 Task: Add a signature Marcus Martinez containing With heartfelt thanks and warm wishes, Marcus Martinez to email address softage.9@softage.net and add a folder Consulting contracts
Action: Mouse moved to (892, 64)
Screenshot: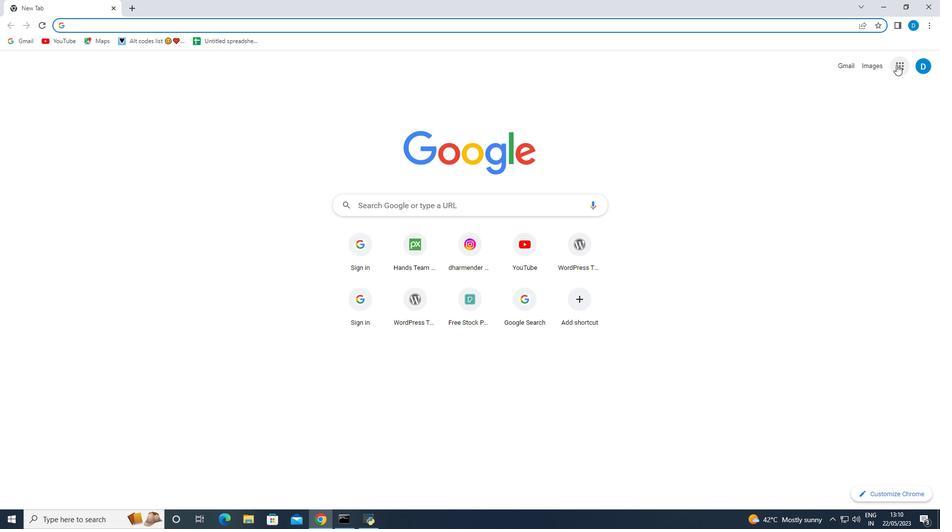 
Action: Mouse pressed left at (892, 64)
Screenshot: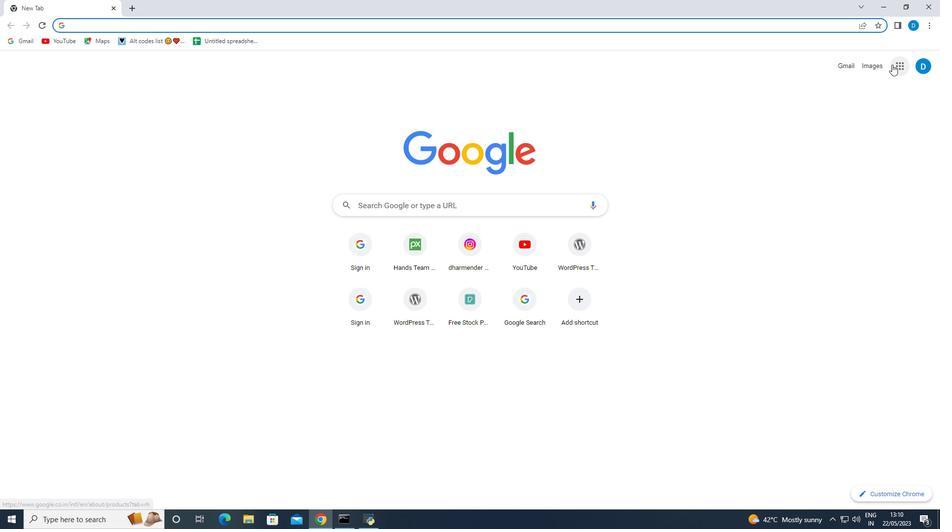 
Action: Mouse moved to (805, 203)
Screenshot: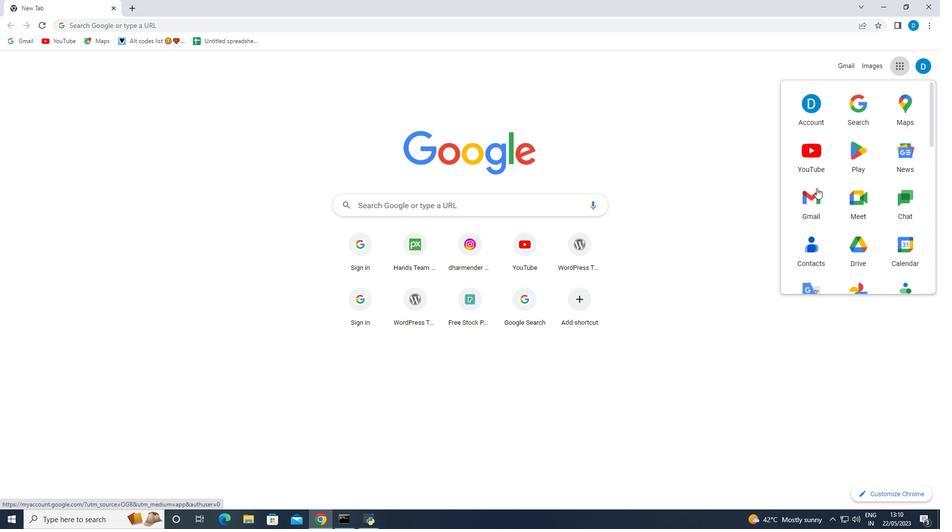 
Action: Mouse pressed left at (805, 203)
Screenshot: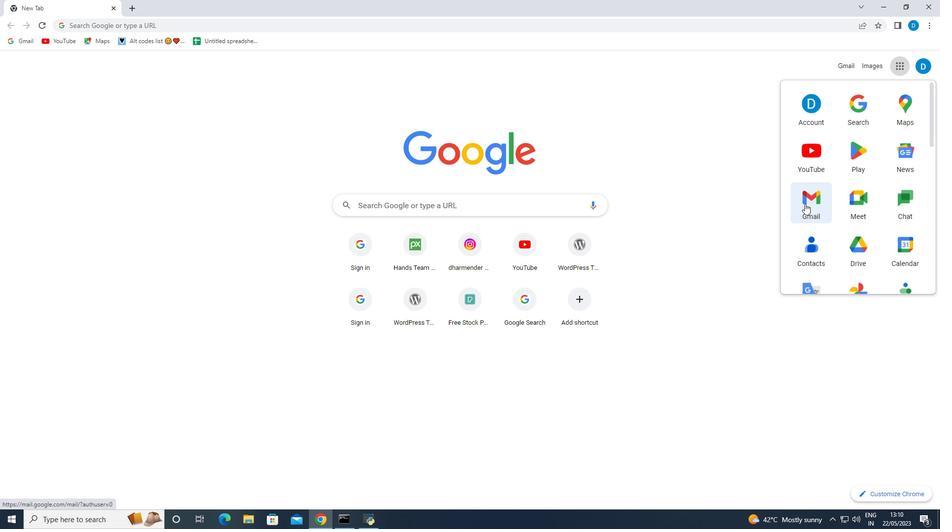 
Action: Mouse moved to (877, 68)
Screenshot: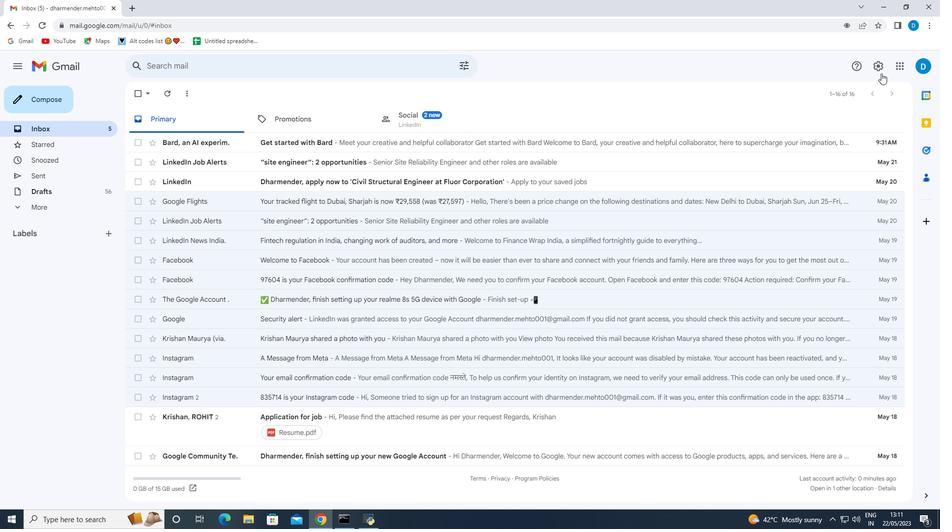 
Action: Mouse pressed left at (877, 68)
Screenshot: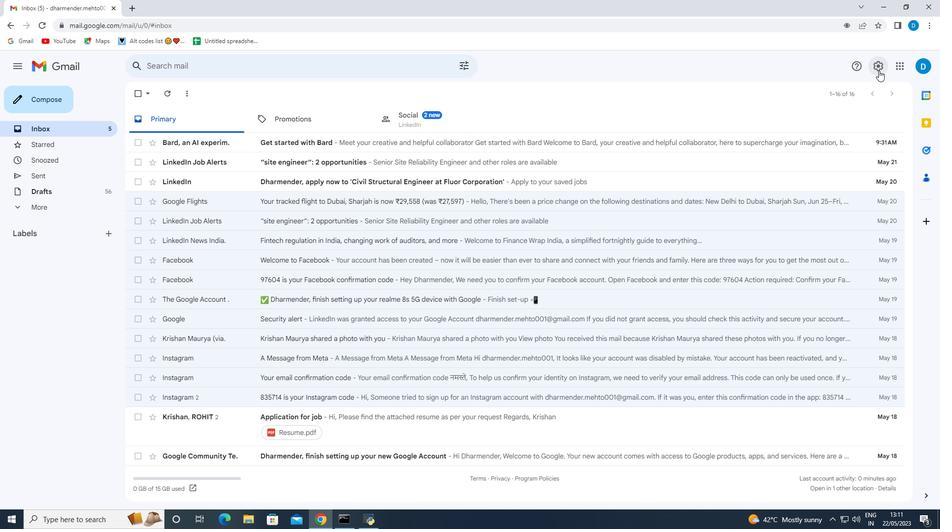 
Action: Mouse moved to (839, 119)
Screenshot: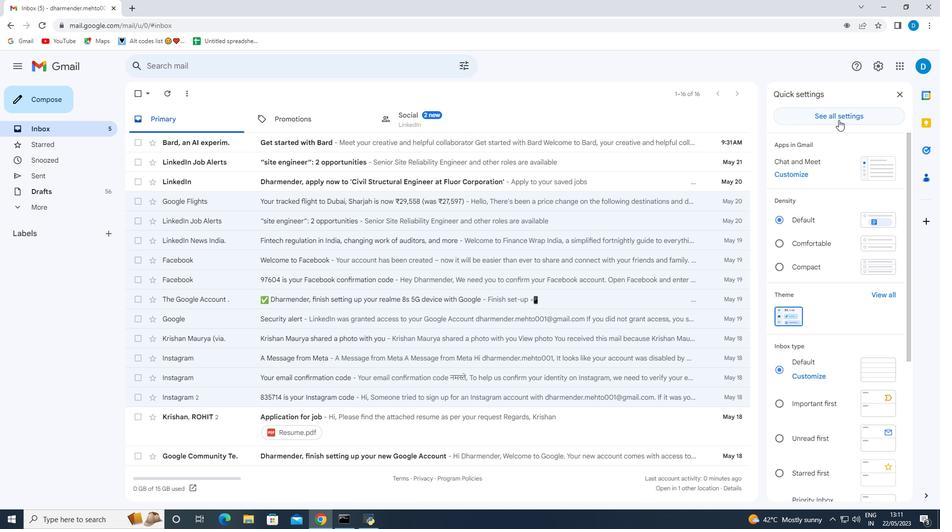 
Action: Mouse pressed left at (839, 119)
Screenshot: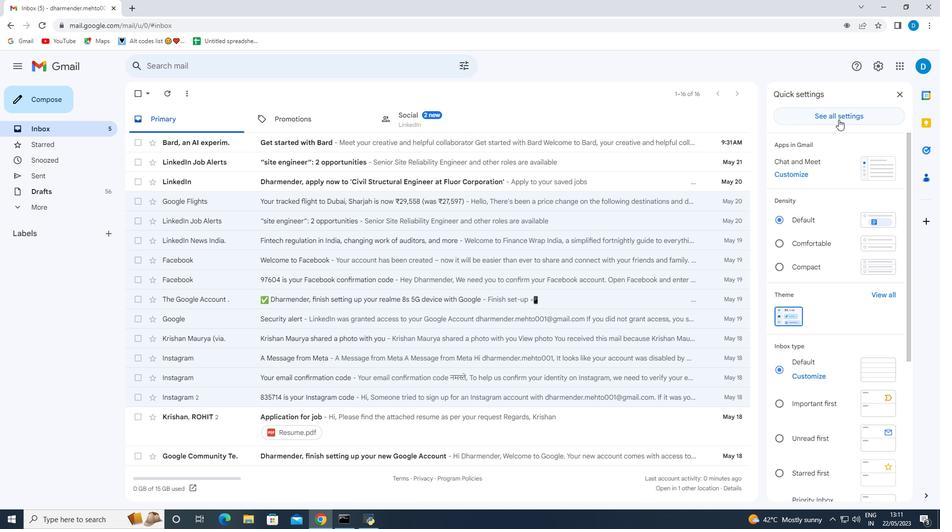 
Action: Mouse moved to (384, 273)
Screenshot: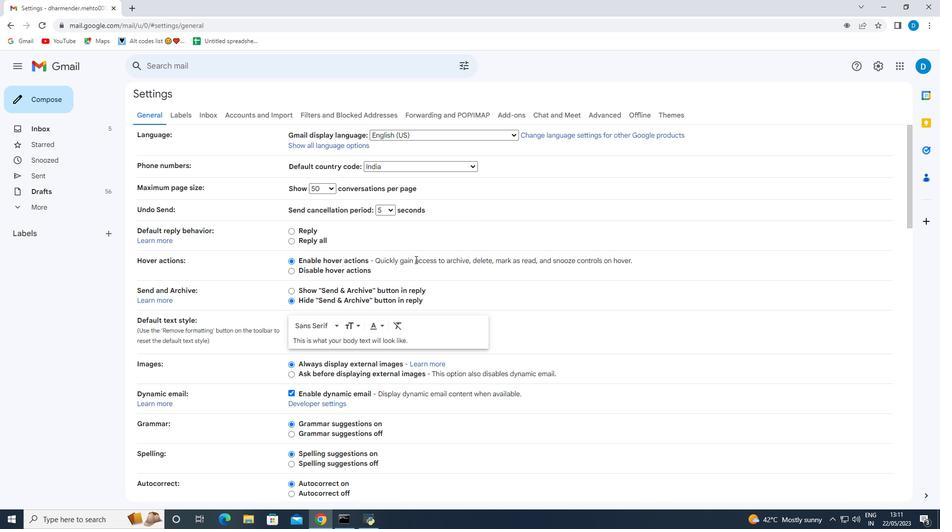 
Action: Mouse scrolled (384, 273) with delta (0, 0)
Screenshot: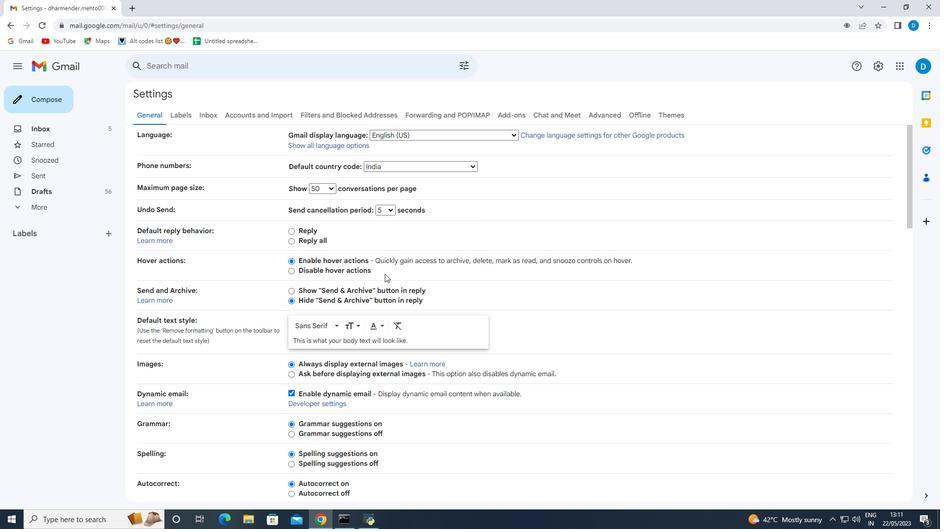 
Action: Mouse scrolled (384, 273) with delta (0, 0)
Screenshot: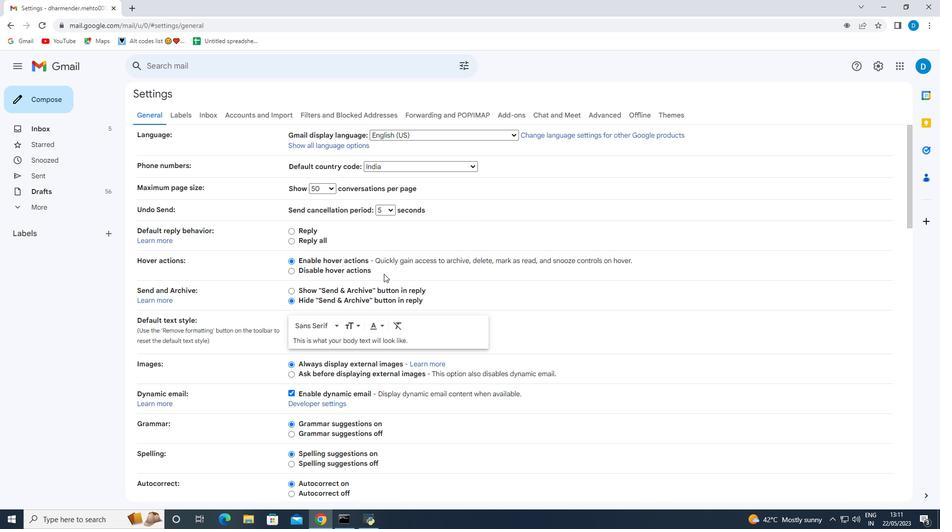 
Action: Mouse scrolled (384, 273) with delta (0, 0)
Screenshot: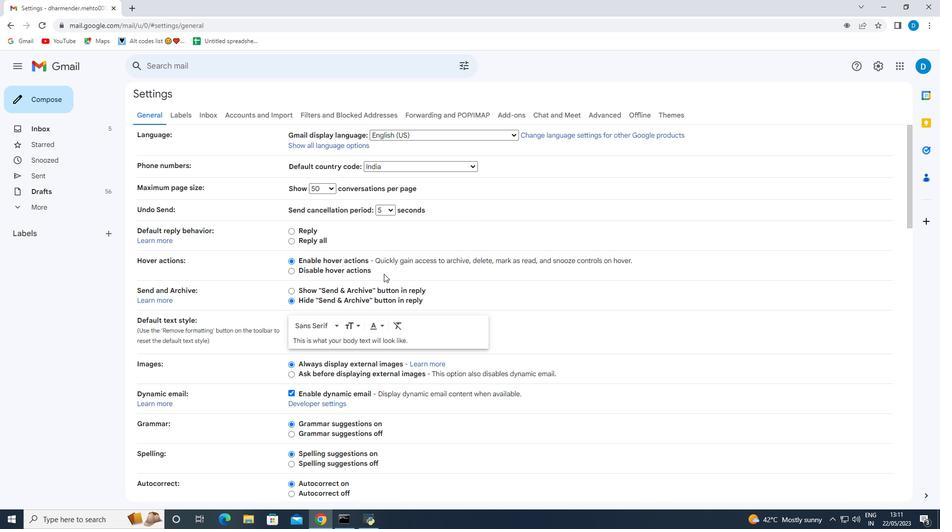 
Action: Mouse scrolled (384, 273) with delta (0, 0)
Screenshot: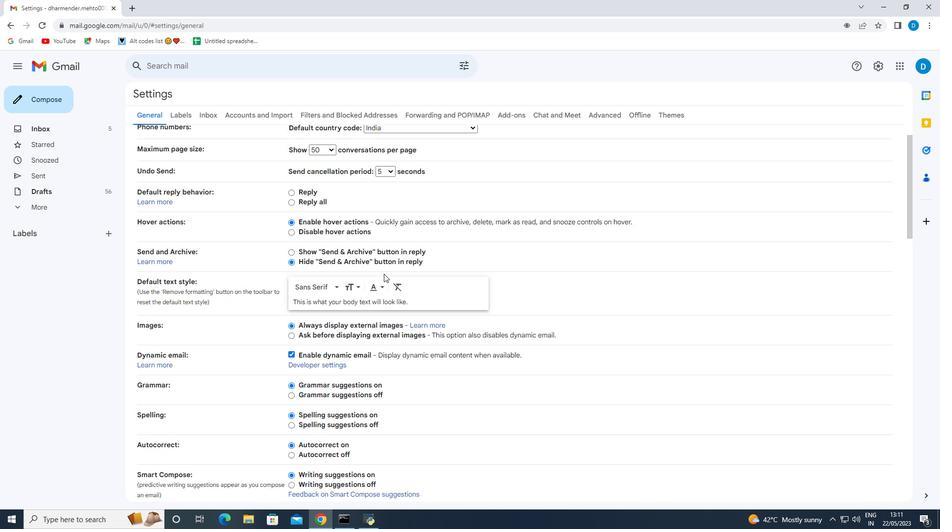 
Action: Mouse scrolled (384, 273) with delta (0, 0)
Screenshot: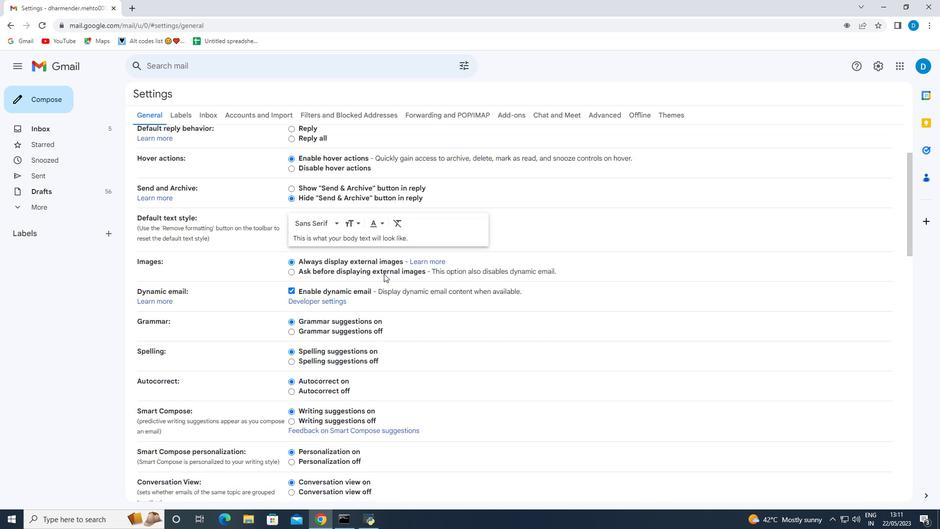 
Action: Mouse scrolled (384, 273) with delta (0, 0)
Screenshot: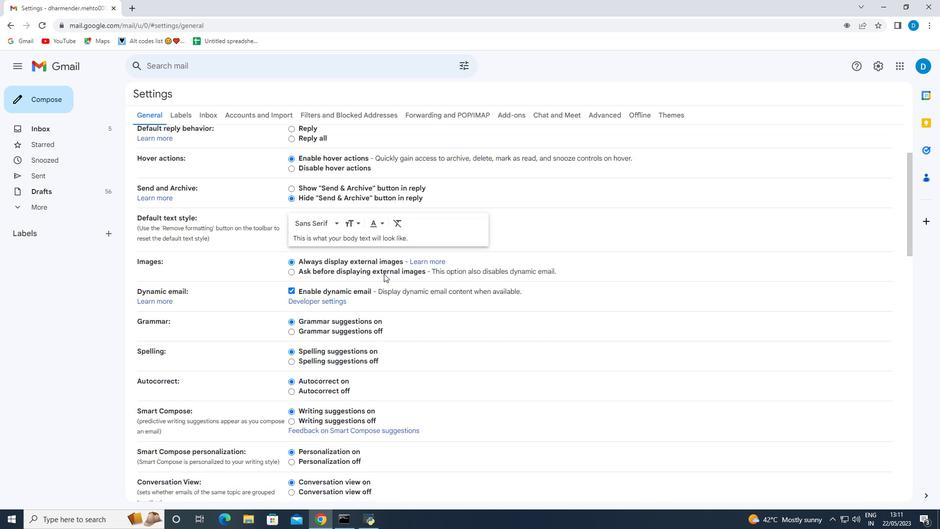 
Action: Mouse scrolled (384, 273) with delta (0, 0)
Screenshot: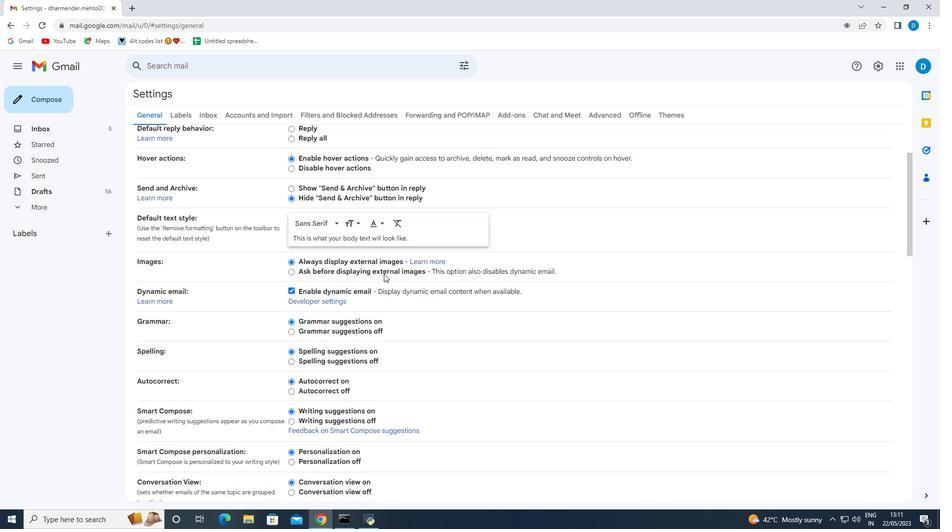 
Action: Mouse scrolled (384, 273) with delta (0, 0)
Screenshot: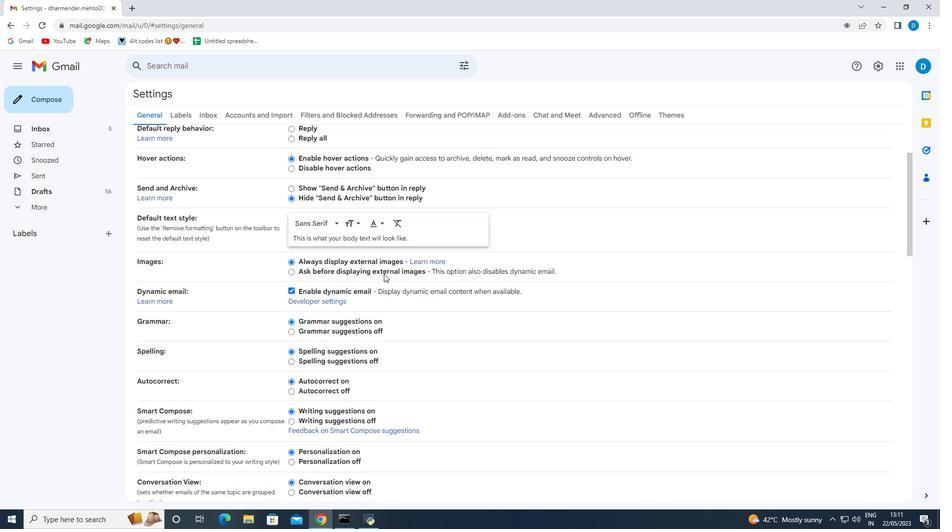 
Action: Mouse scrolled (384, 273) with delta (0, 0)
Screenshot: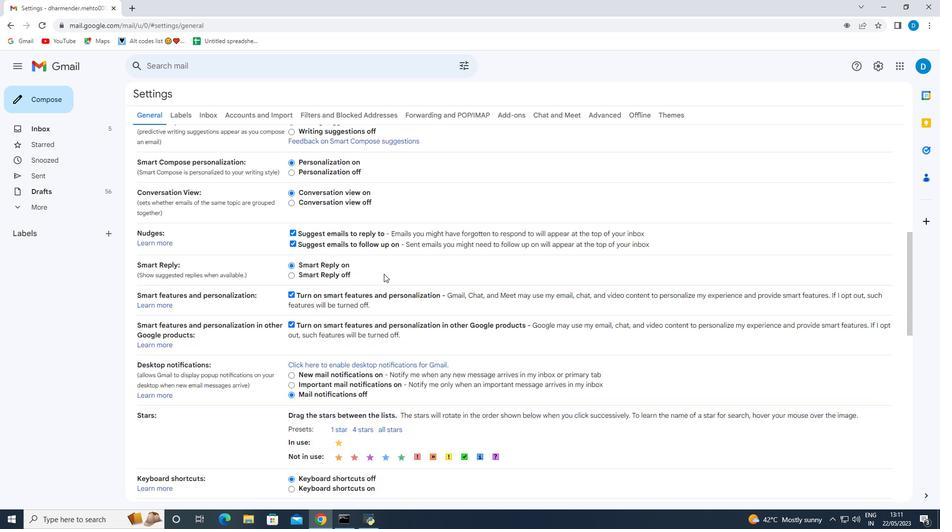 
Action: Mouse scrolled (384, 273) with delta (0, 0)
Screenshot: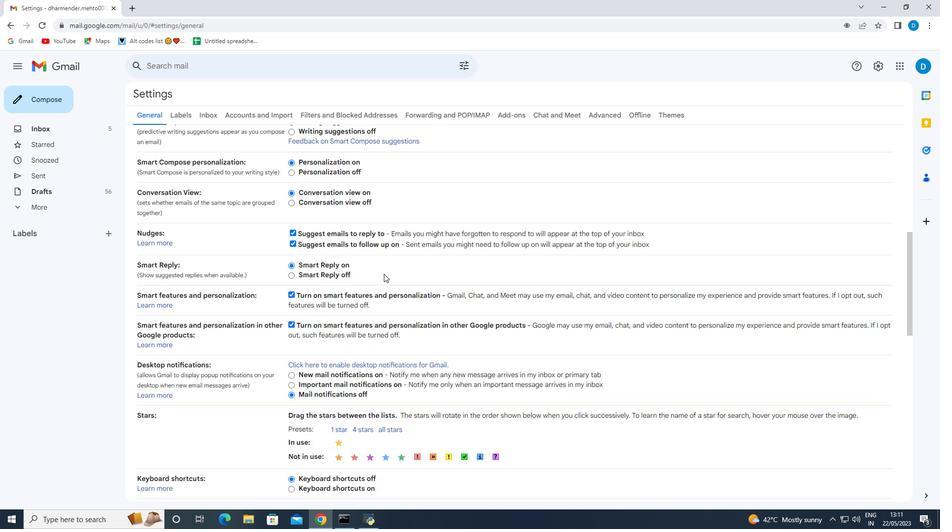 
Action: Mouse scrolled (384, 273) with delta (0, 0)
Screenshot: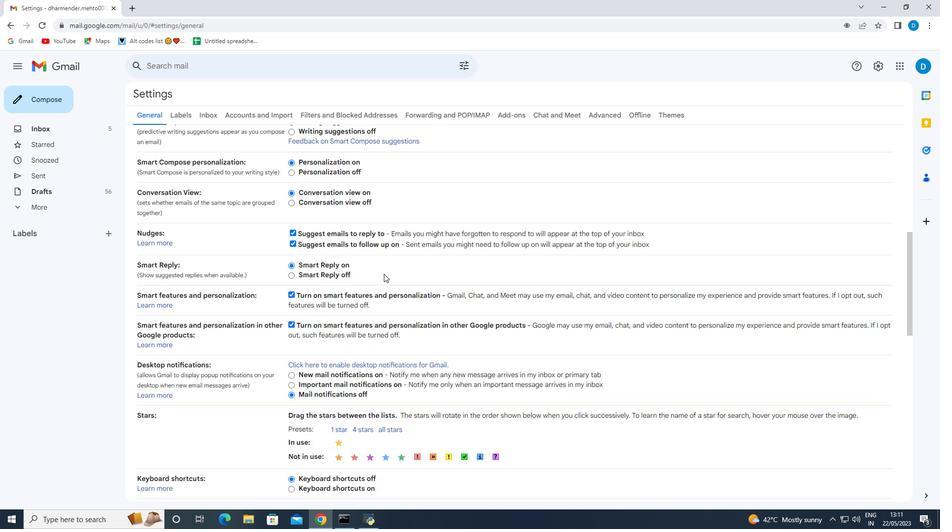 
Action: Mouse scrolled (384, 273) with delta (0, 0)
Screenshot: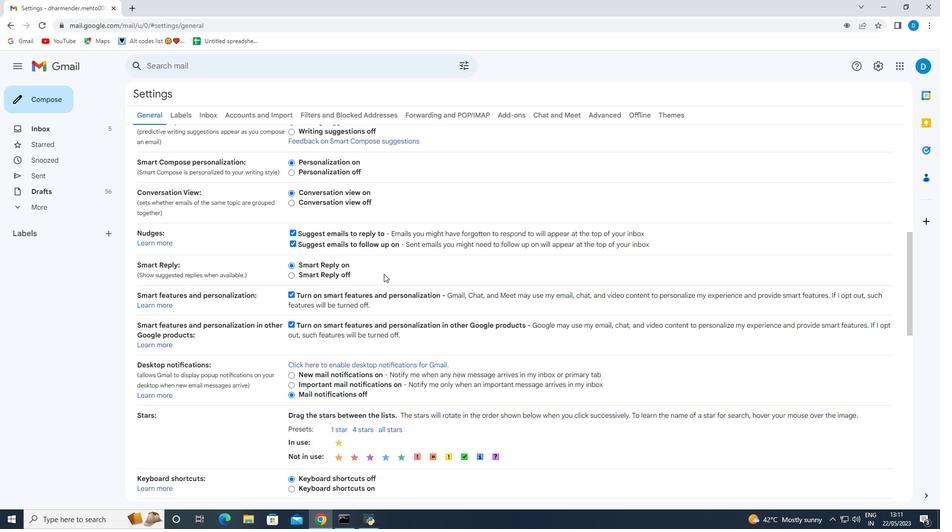 
Action: Mouse moved to (380, 306)
Screenshot: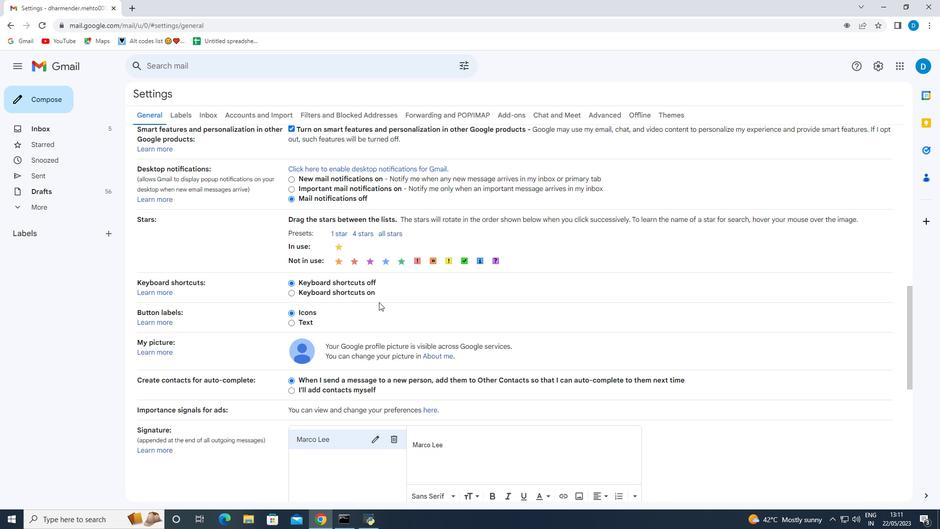 
Action: Mouse scrolled (380, 305) with delta (0, 0)
Screenshot: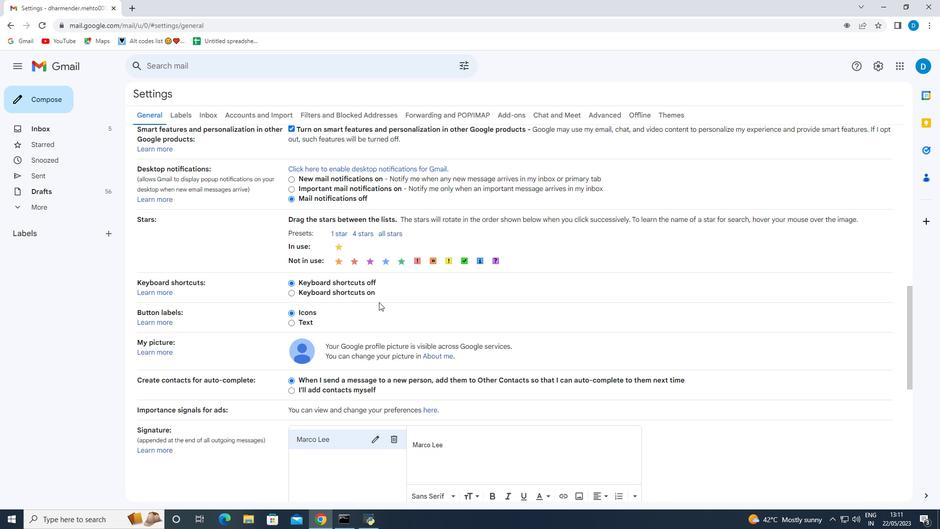 
Action: Mouse scrolled (380, 305) with delta (0, 0)
Screenshot: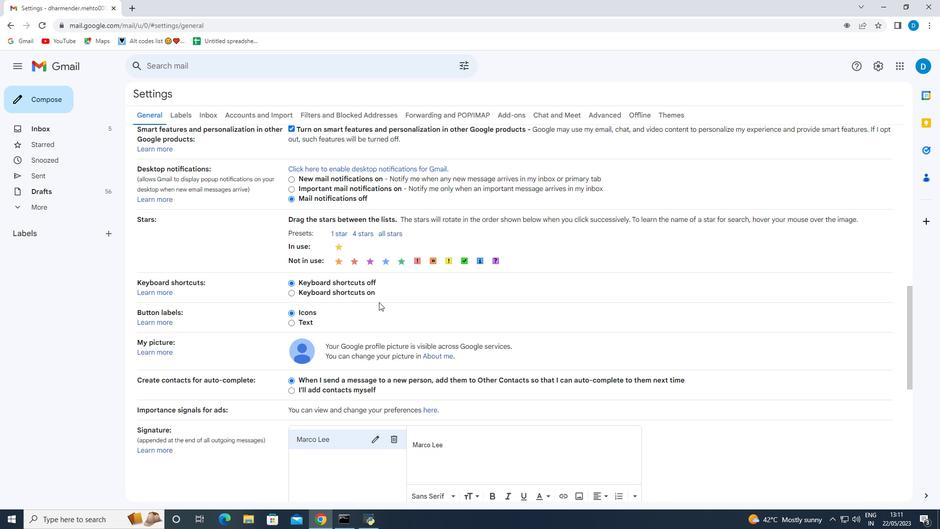 
Action: Mouse scrolled (380, 305) with delta (0, 0)
Screenshot: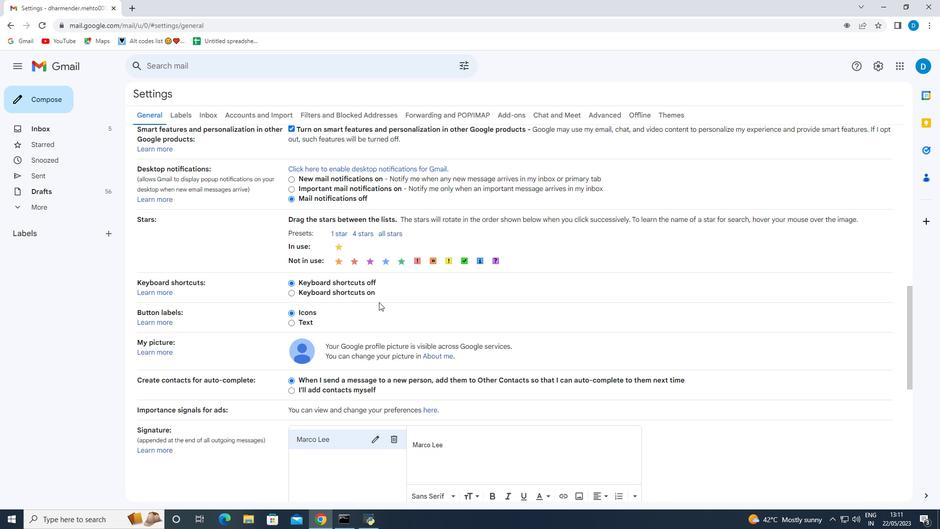 
Action: Mouse scrolled (380, 305) with delta (0, 0)
Screenshot: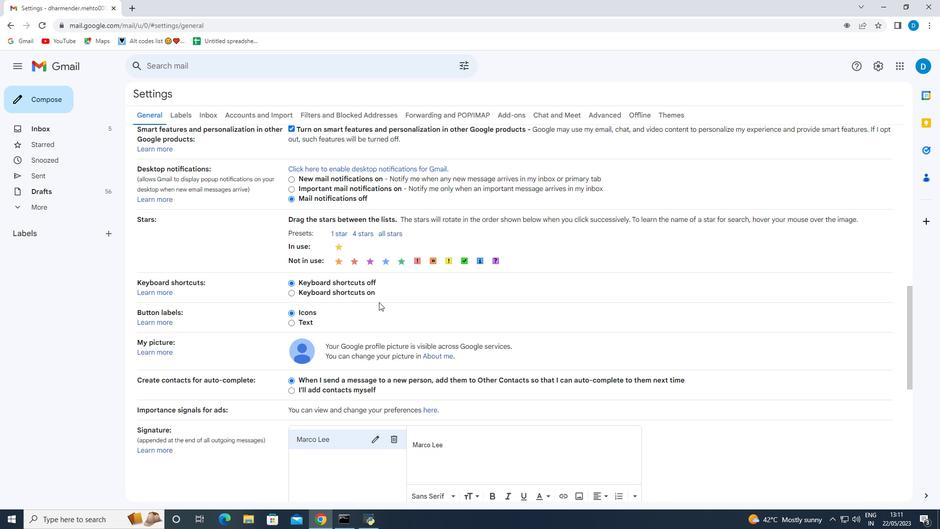 
Action: Mouse moved to (390, 241)
Screenshot: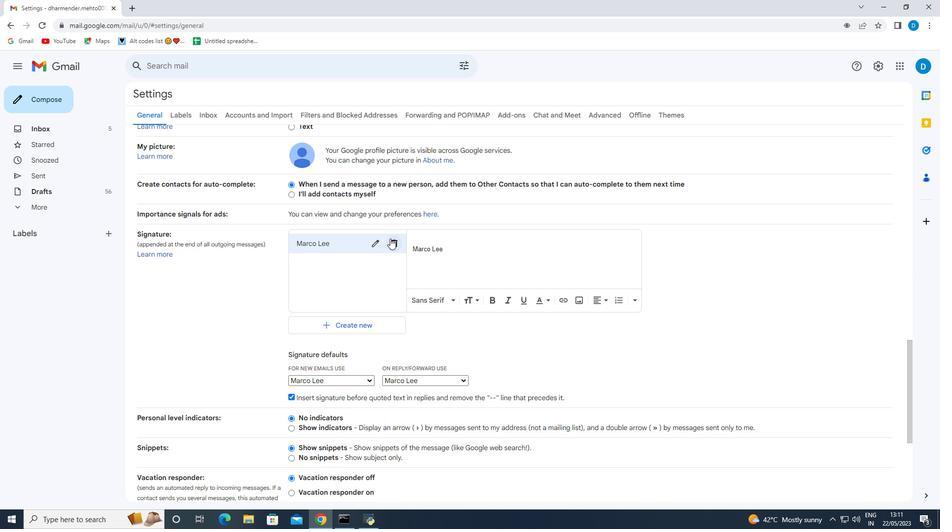 
Action: Mouse pressed left at (390, 241)
Screenshot: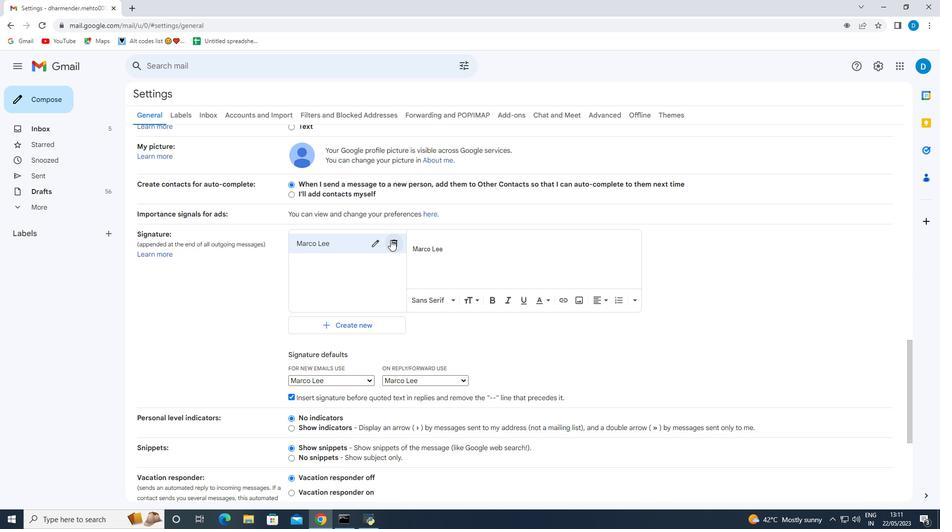 
Action: Mouse moved to (550, 300)
Screenshot: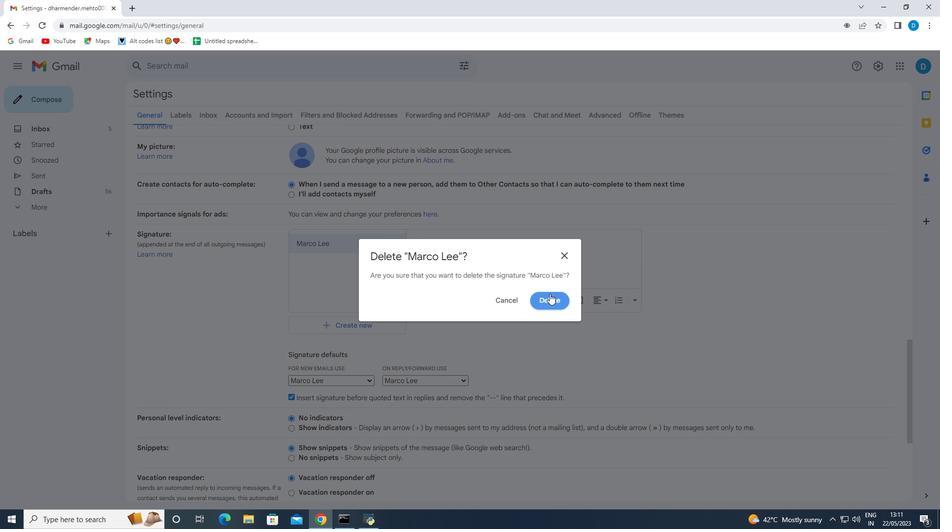 
Action: Mouse pressed left at (550, 300)
Screenshot: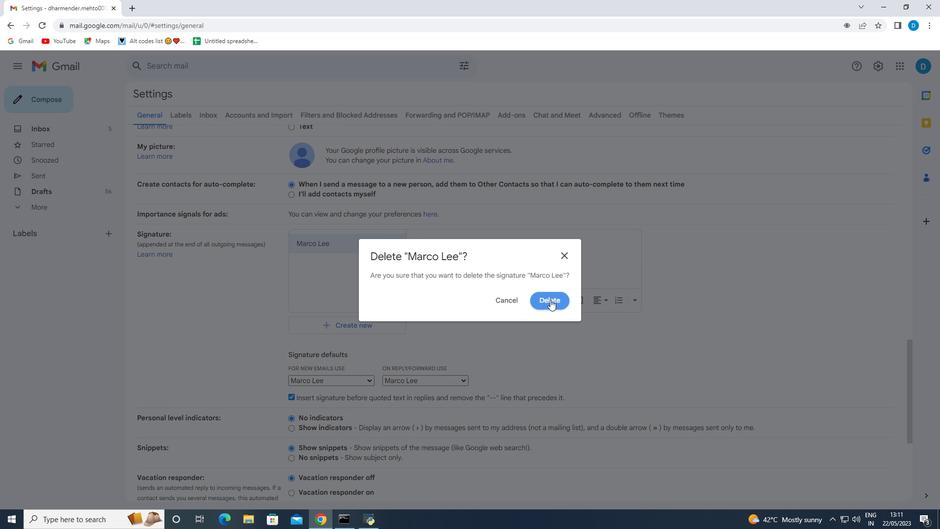 
Action: Mouse moved to (327, 247)
Screenshot: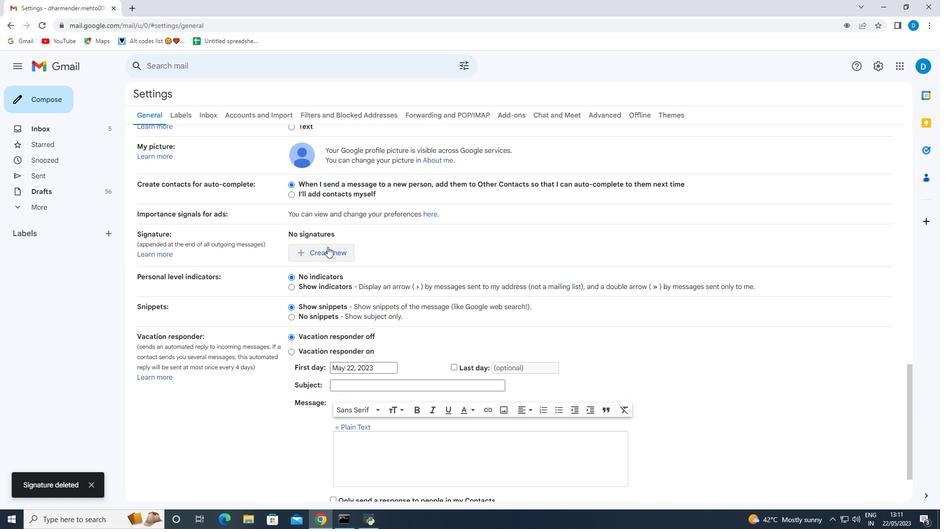 
Action: Mouse pressed left at (327, 247)
Screenshot: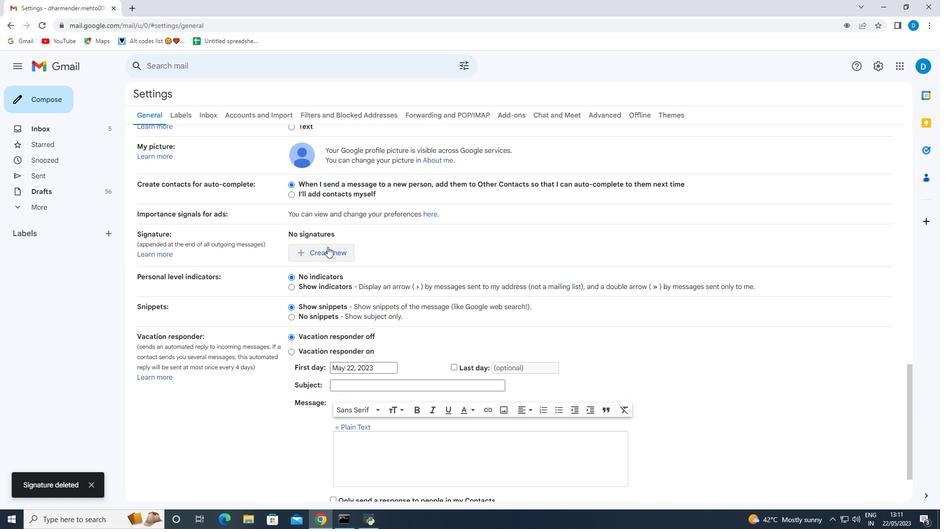 
Action: Mouse moved to (481, 277)
Screenshot: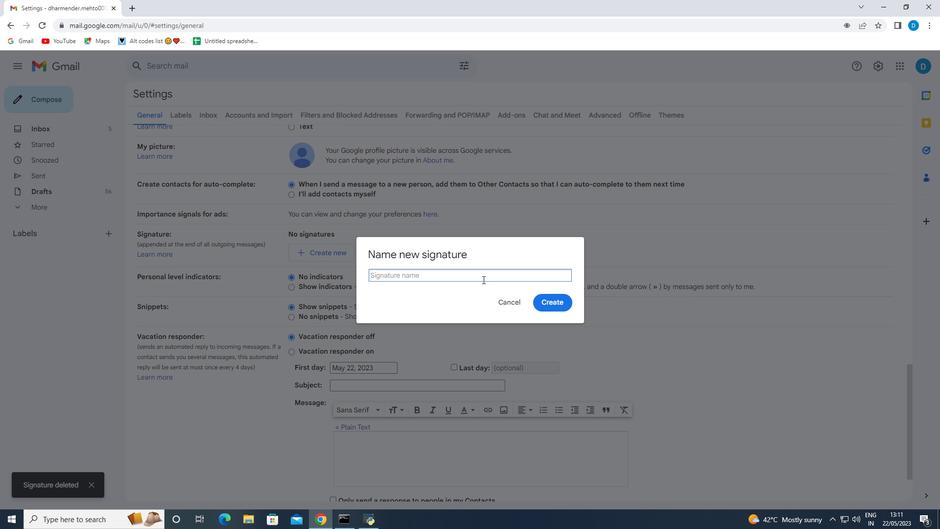 
Action: Mouse pressed left at (481, 277)
Screenshot: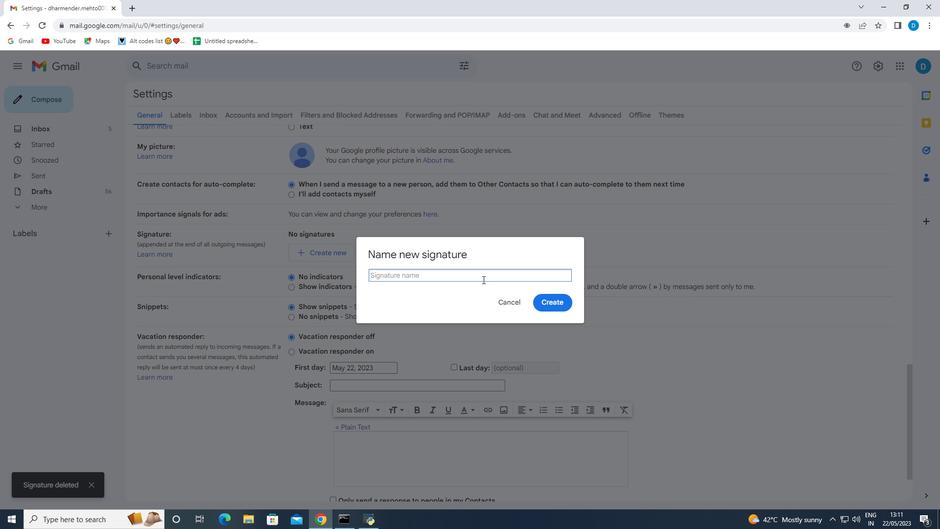 
Action: Key pressed <Key.shift>Marcus
Screenshot: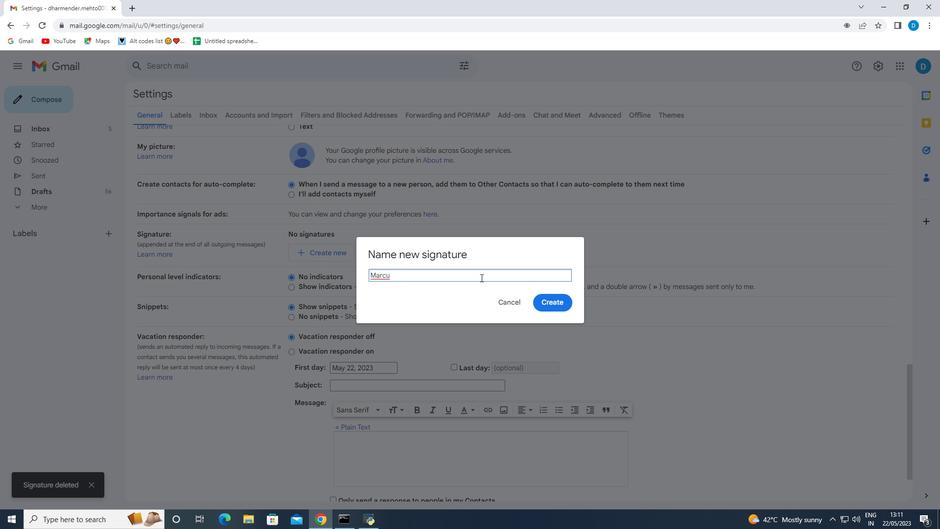 
Action: Mouse moved to (444, 265)
Screenshot: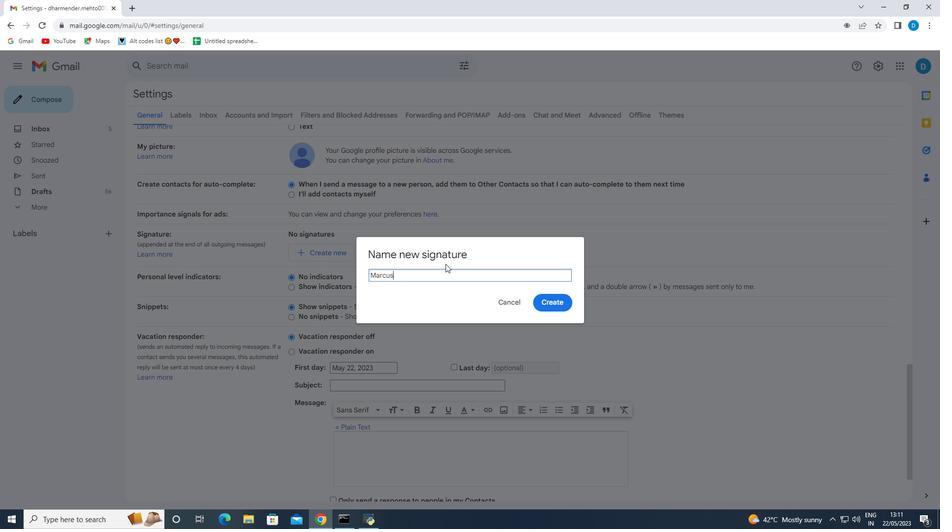 
Action: Key pressed <Key.space>
Screenshot: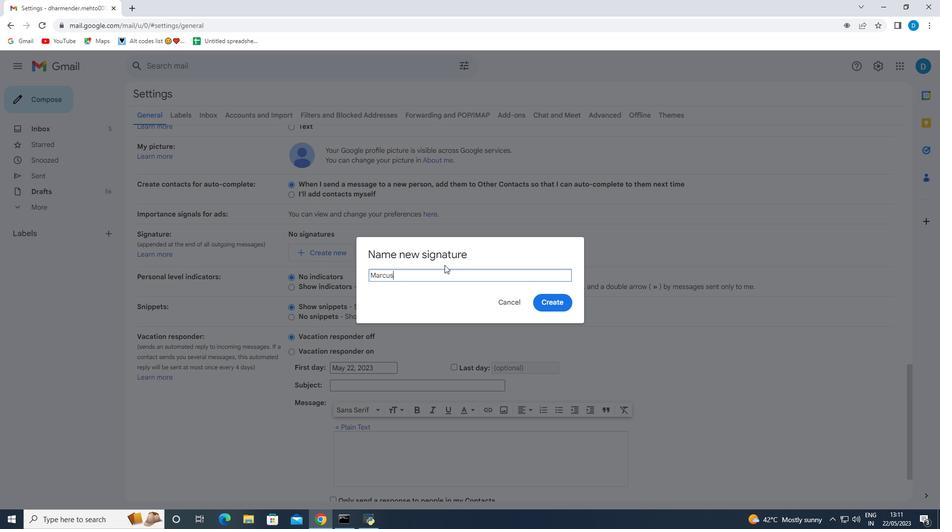 
Action: Mouse moved to (440, 269)
Screenshot: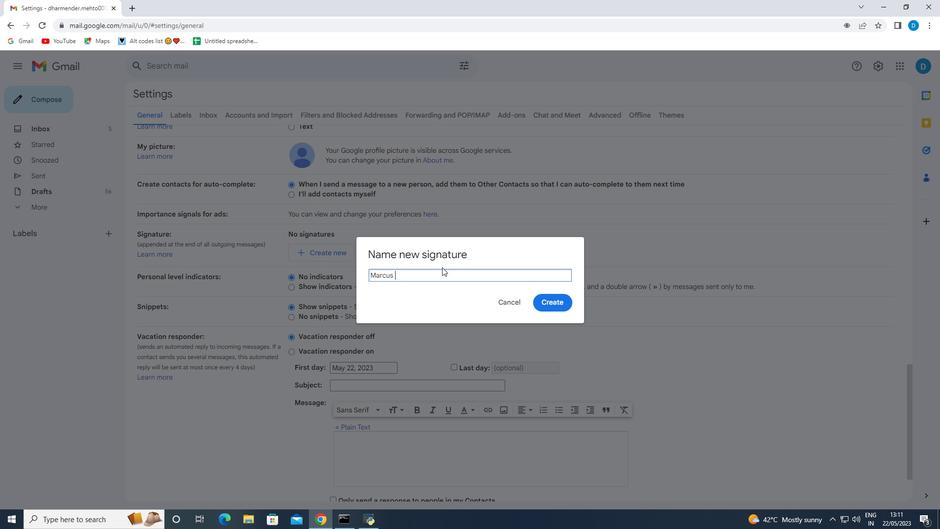 
Action: Key pressed <Key.shift>Martinez
Screenshot: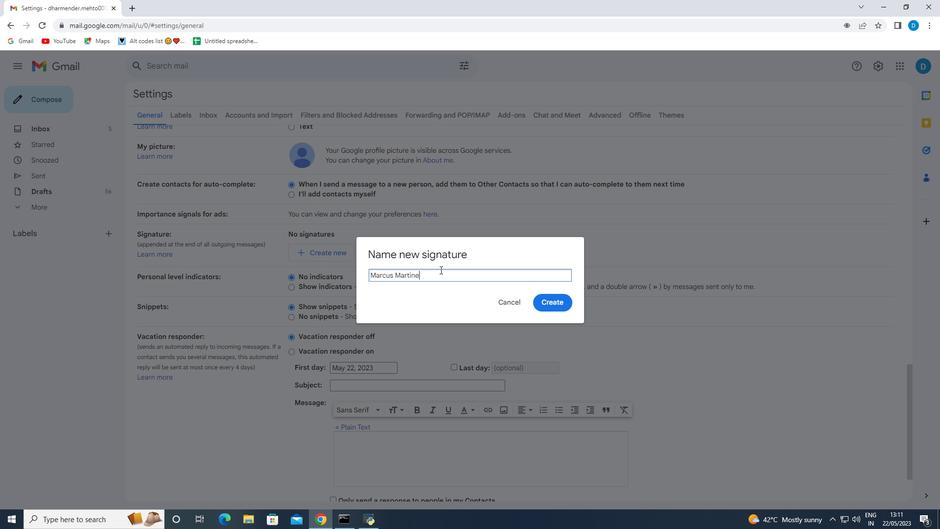 
Action: Mouse moved to (553, 305)
Screenshot: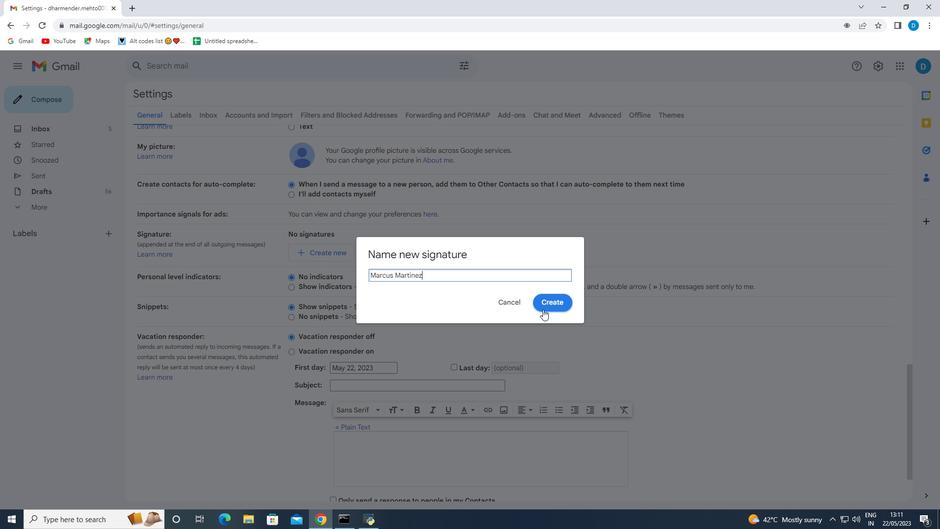 
Action: Mouse pressed left at (553, 305)
Screenshot: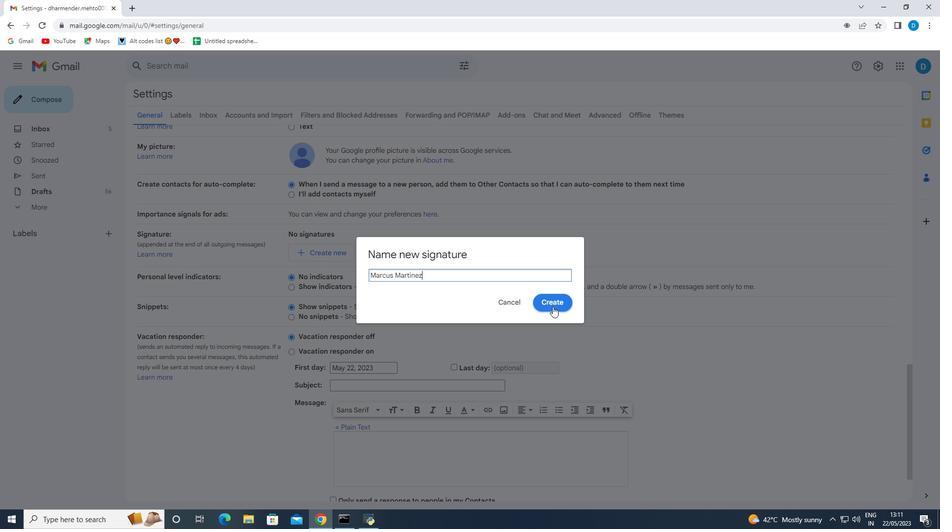 
Action: Mouse moved to (435, 258)
Screenshot: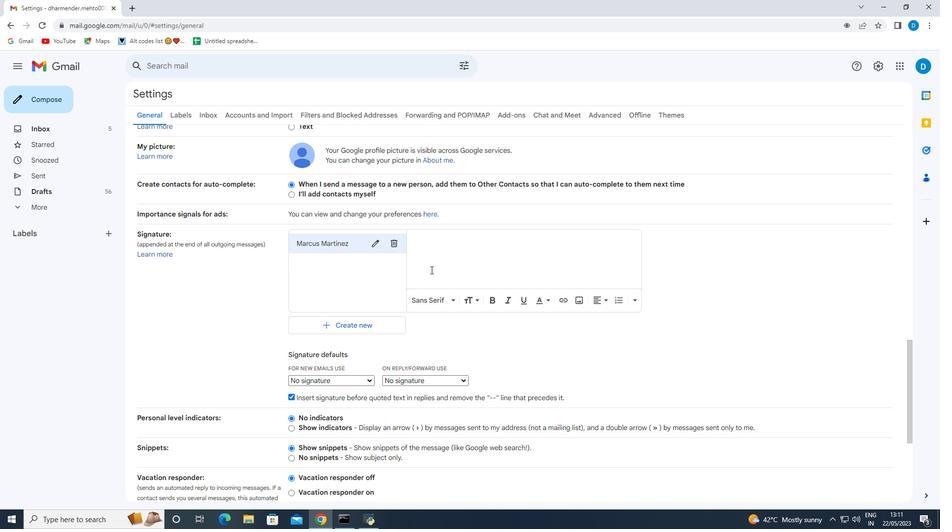 
Action: Mouse pressed left at (435, 258)
Screenshot: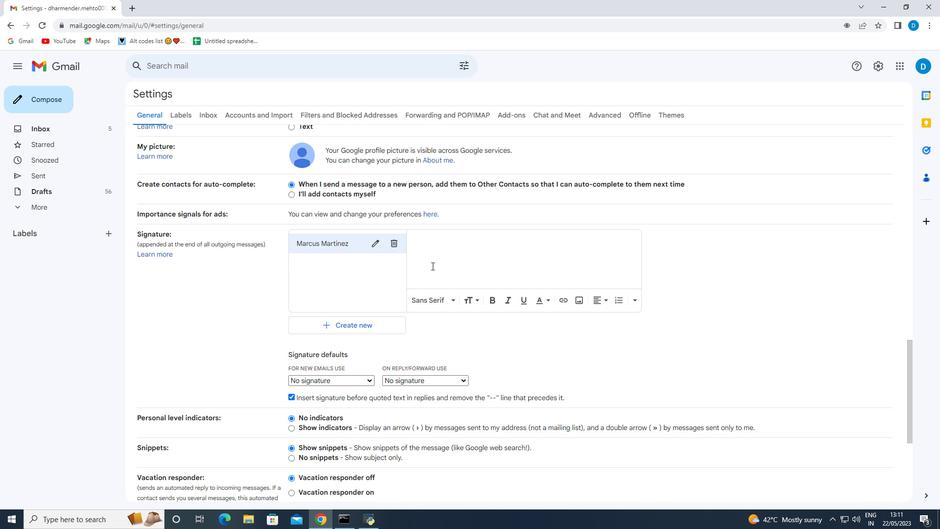 
Action: Key pressed <Key.enter><Key.shift><Key.shift><Key.shift><Key.shift><Key.shift><Key.shift><Key.shift><Key.shift><Key.shift><Key.shift><Key.shift><Key.shift><Key.shift><Key.shift>Marcus<Key.space><Key.shift>Martinez
Screenshot: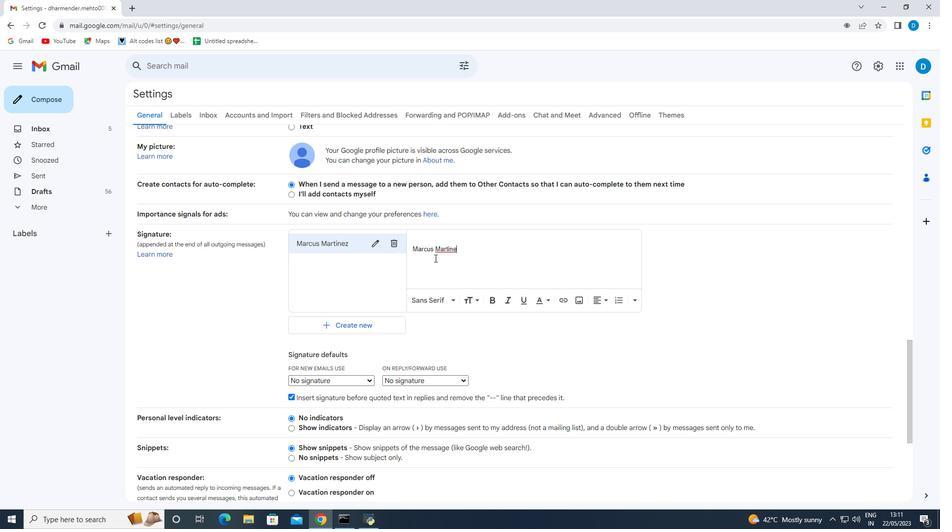 
Action: Mouse moved to (410, 382)
Screenshot: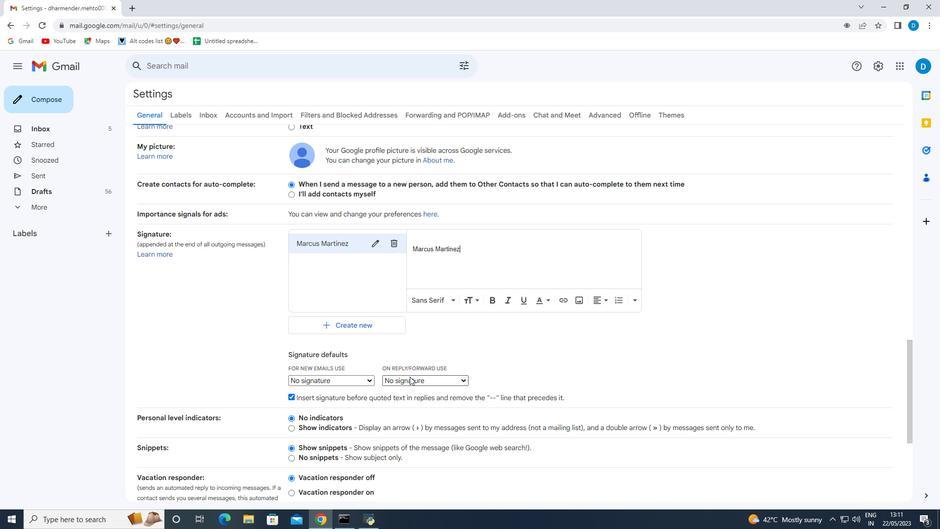 
Action: Mouse pressed left at (410, 382)
Screenshot: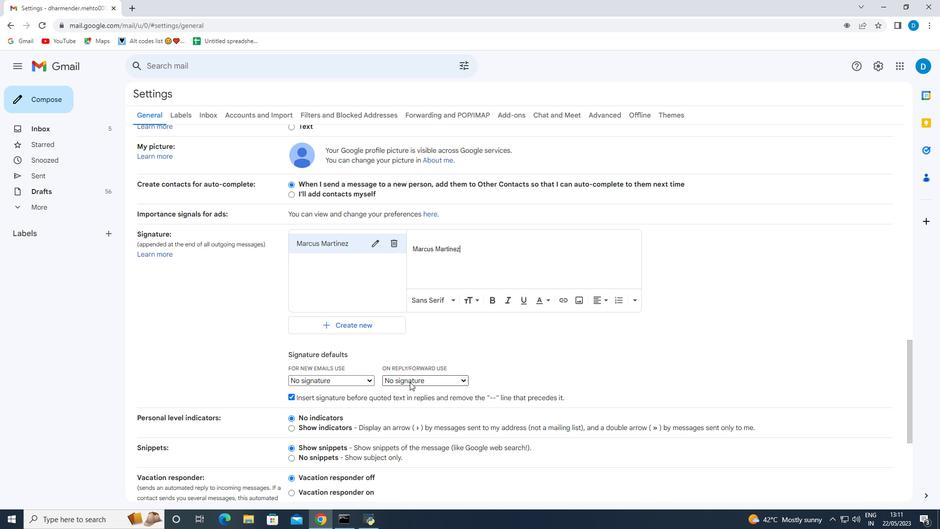 
Action: Mouse moved to (408, 395)
Screenshot: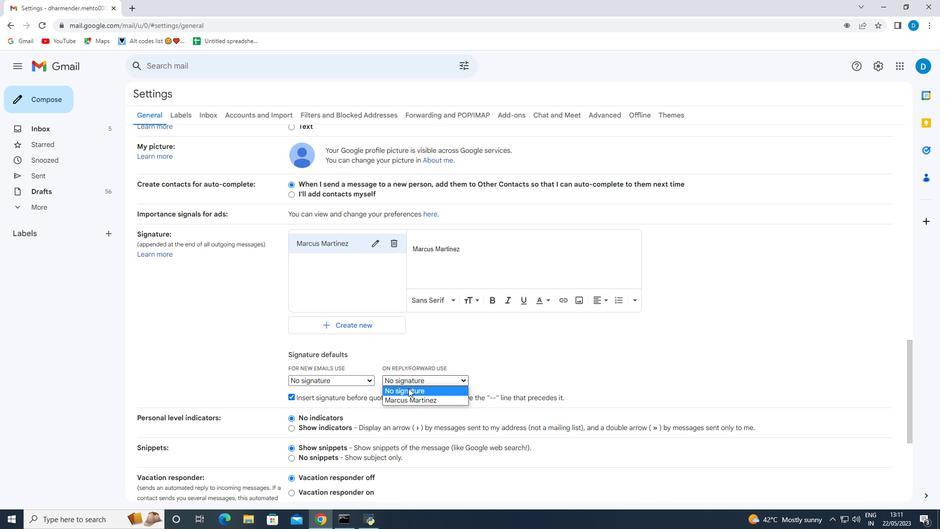 
Action: Mouse pressed left at (408, 395)
Screenshot: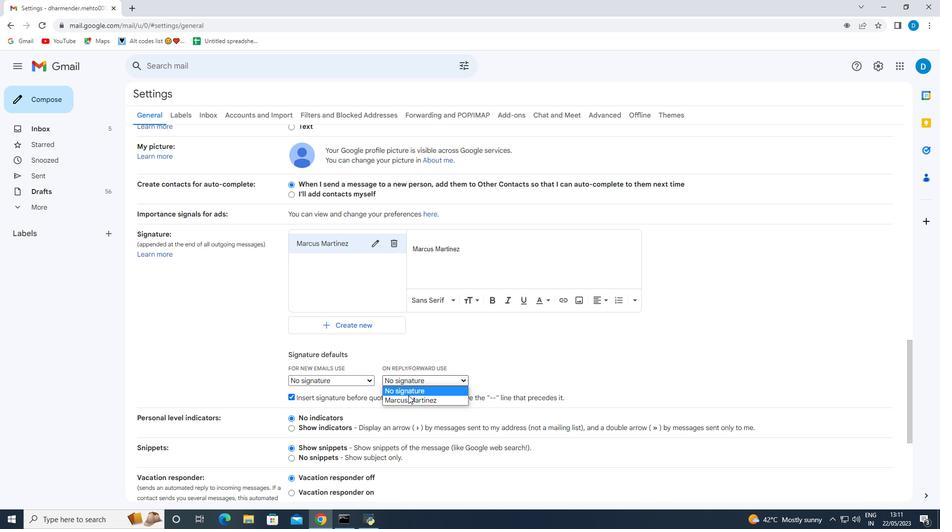 
Action: Mouse moved to (410, 381)
Screenshot: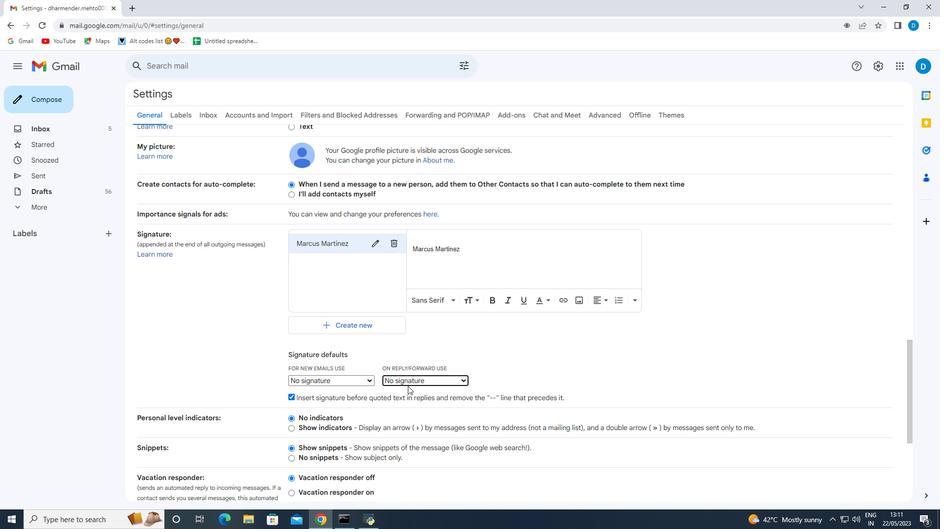 
Action: Mouse pressed left at (410, 381)
Screenshot: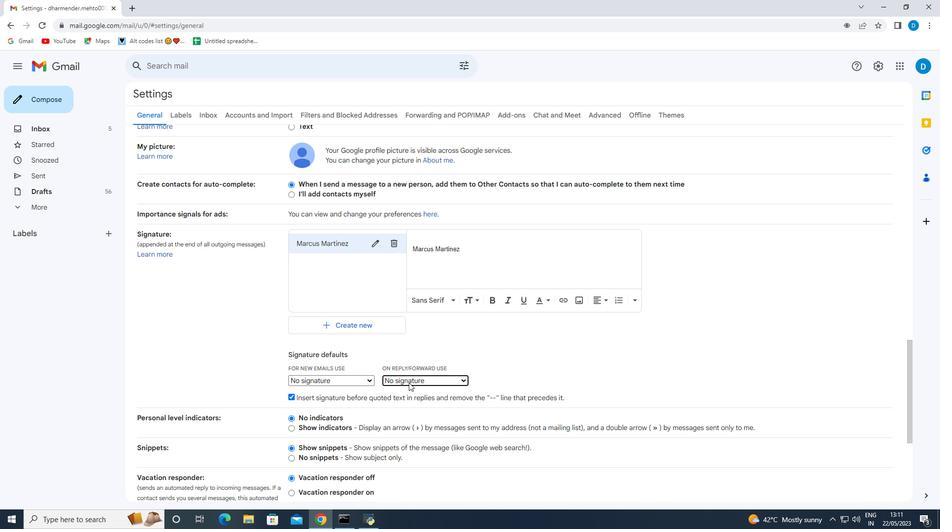 
Action: Mouse moved to (408, 397)
Screenshot: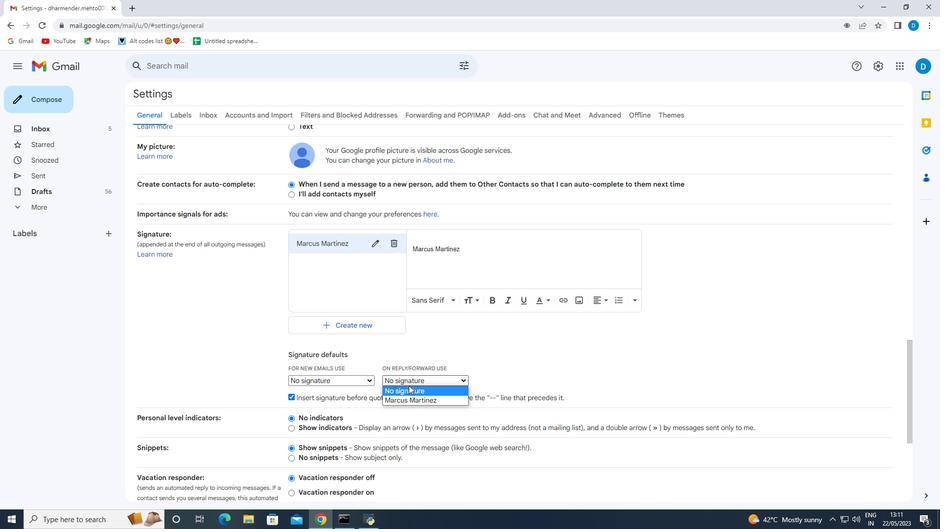 
Action: Mouse pressed left at (408, 397)
Screenshot: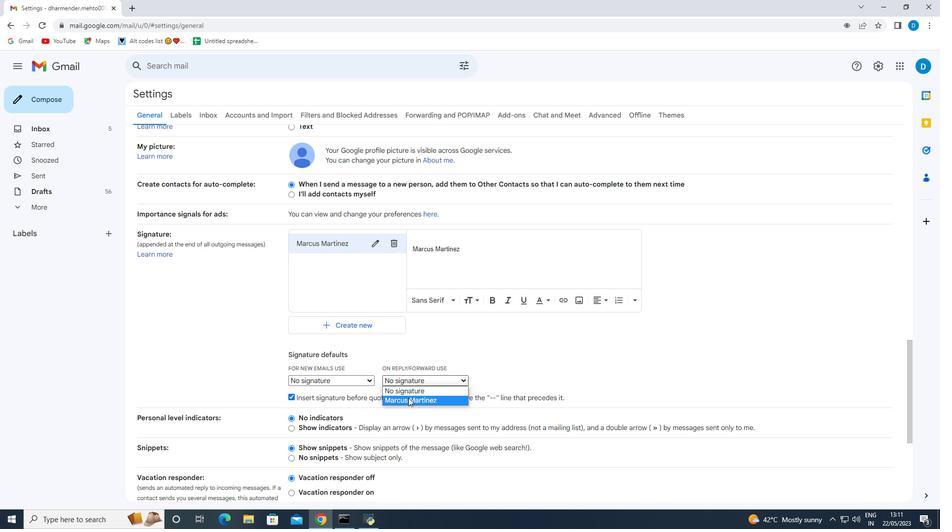 
Action: Mouse moved to (360, 379)
Screenshot: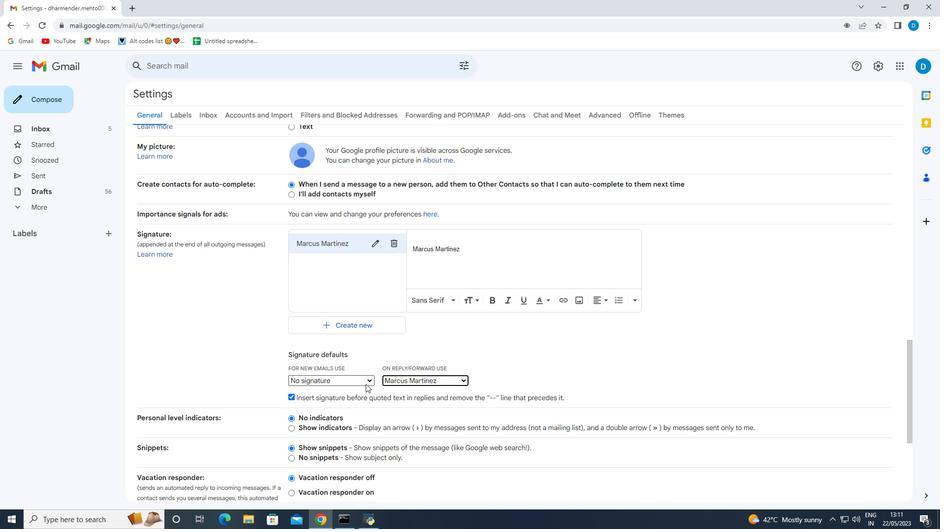 
Action: Mouse pressed left at (360, 379)
Screenshot: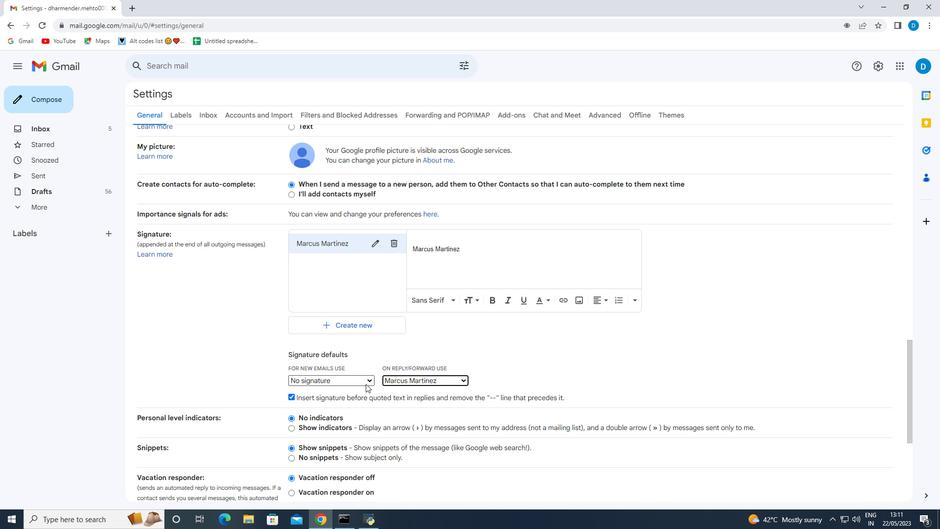 
Action: Mouse moved to (361, 400)
Screenshot: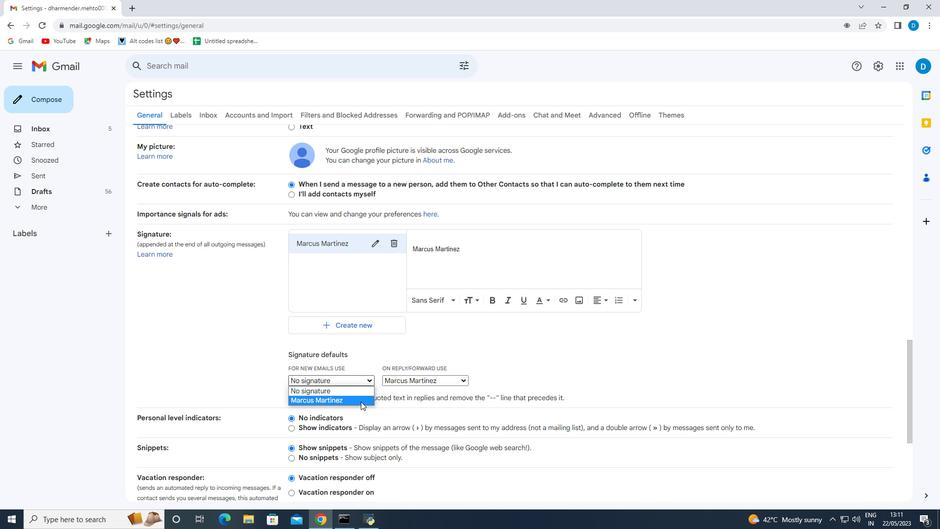 
Action: Mouse pressed left at (361, 400)
Screenshot: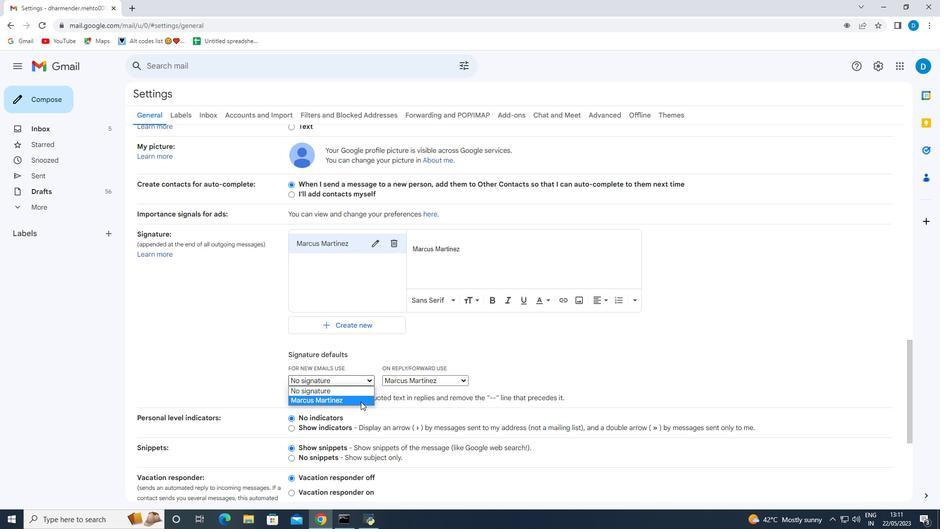 
Action: Mouse moved to (367, 392)
Screenshot: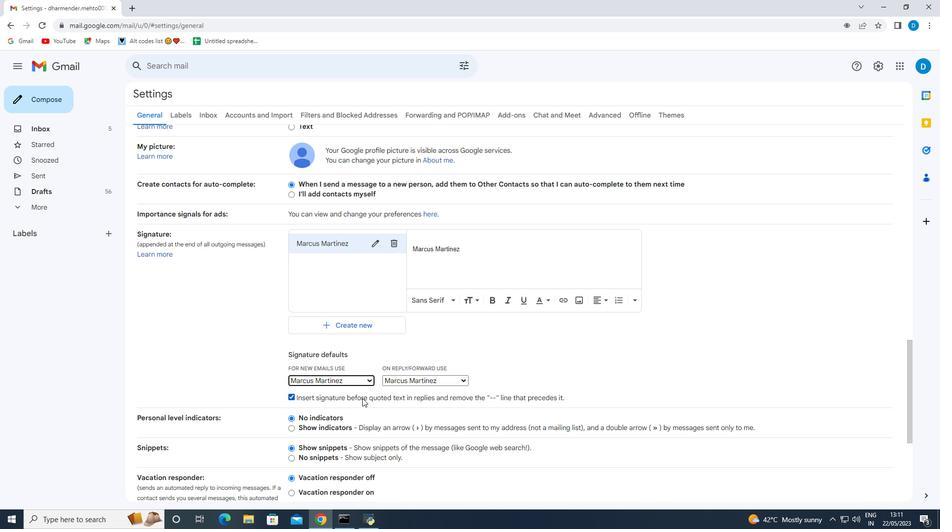 
Action: Mouse scrolled (367, 392) with delta (0, 0)
Screenshot: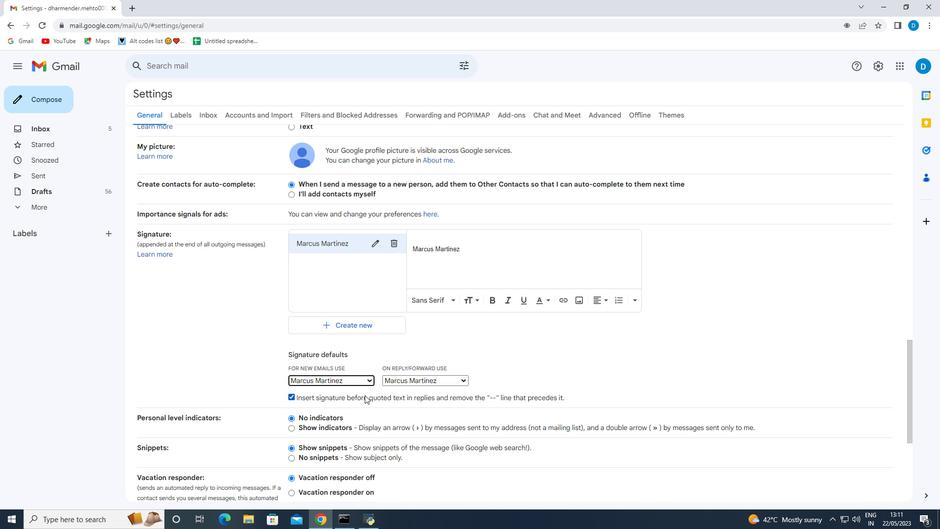 
Action: Mouse scrolled (367, 392) with delta (0, 0)
Screenshot: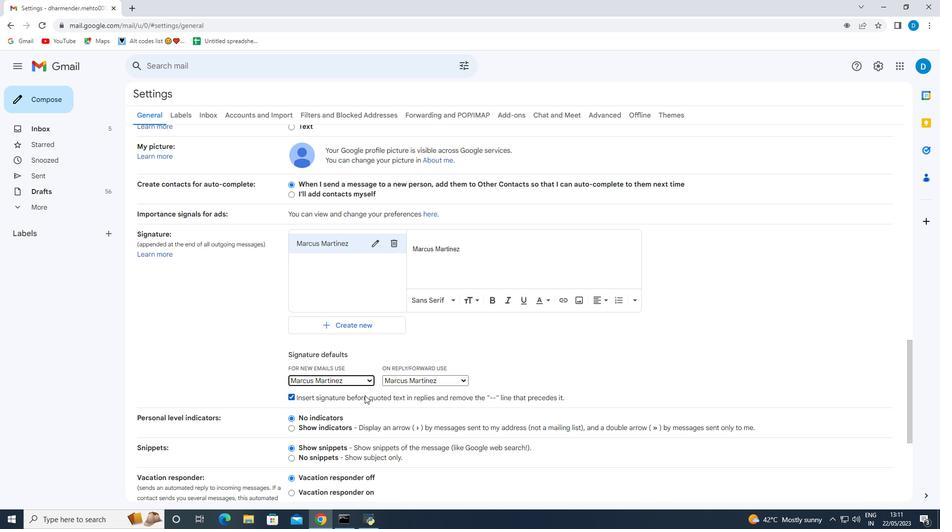 
Action: Mouse scrolled (367, 392) with delta (0, 0)
Screenshot: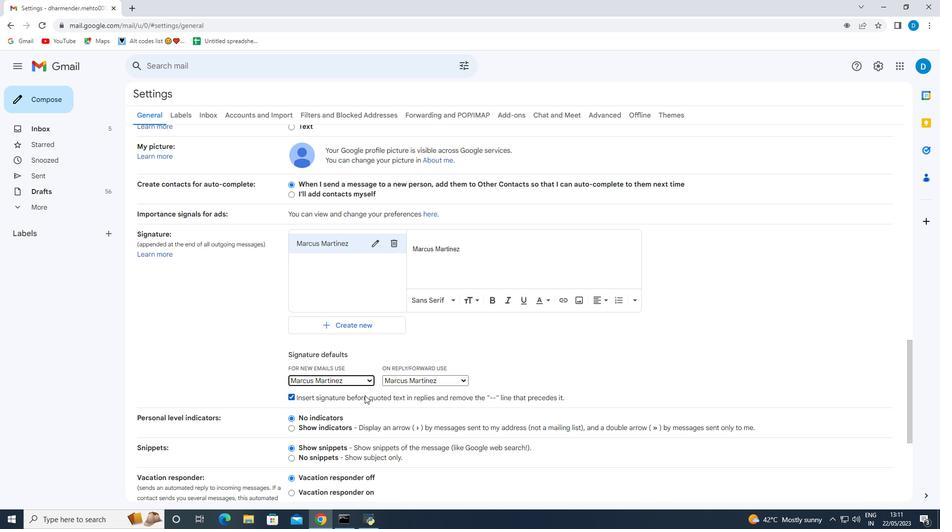 
Action: Mouse scrolled (367, 392) with delta (0, 0)
Screenshot: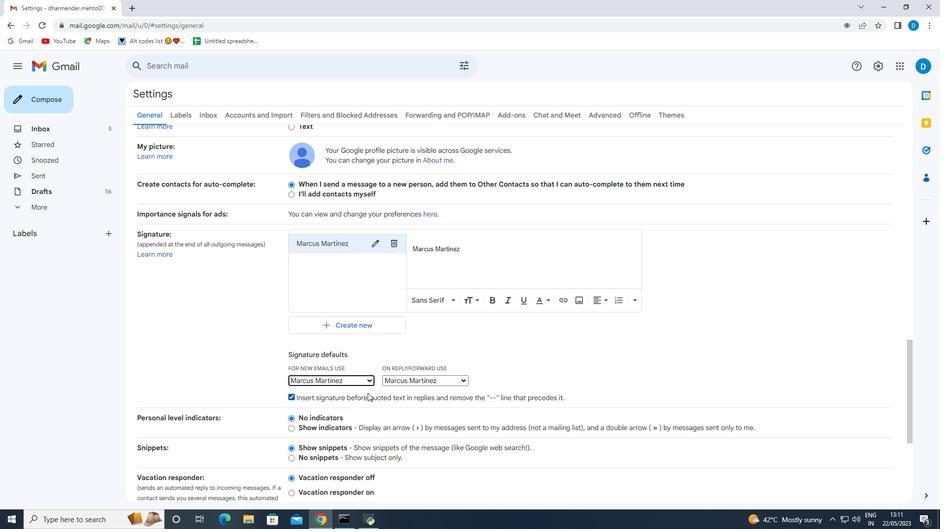 
Action: Mouse moved to (370, 392)
Screenshot: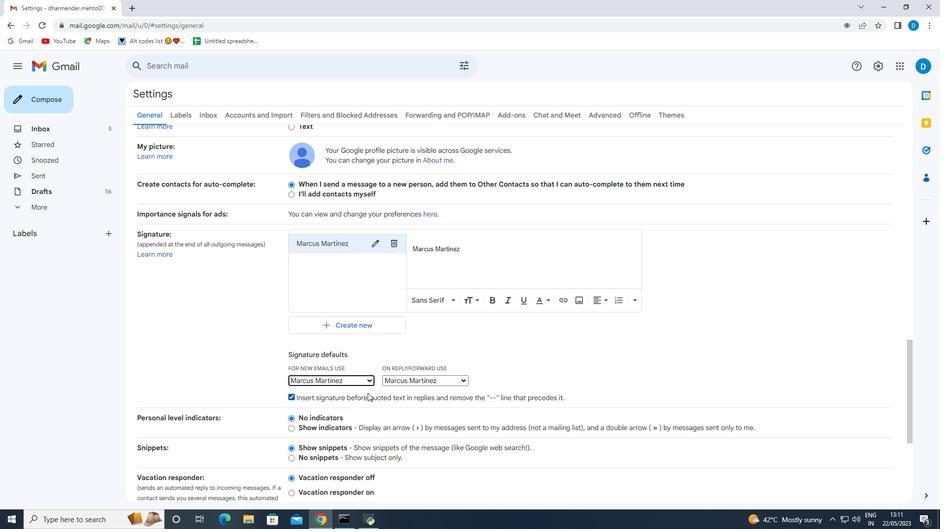 
Action: Mouse scrolled (370, 392) with delta (0, 0)
Screenshot: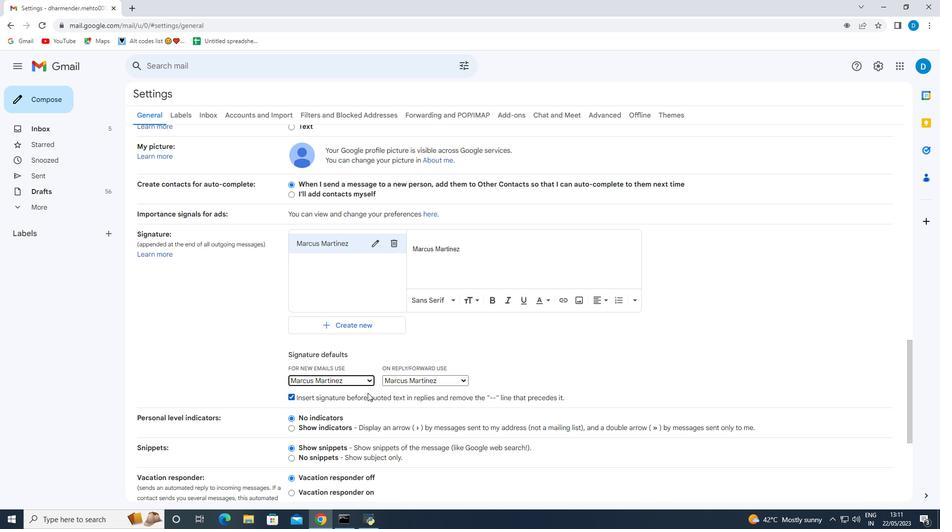 
Action: Mouse moved to (386, 395)
Screenshot: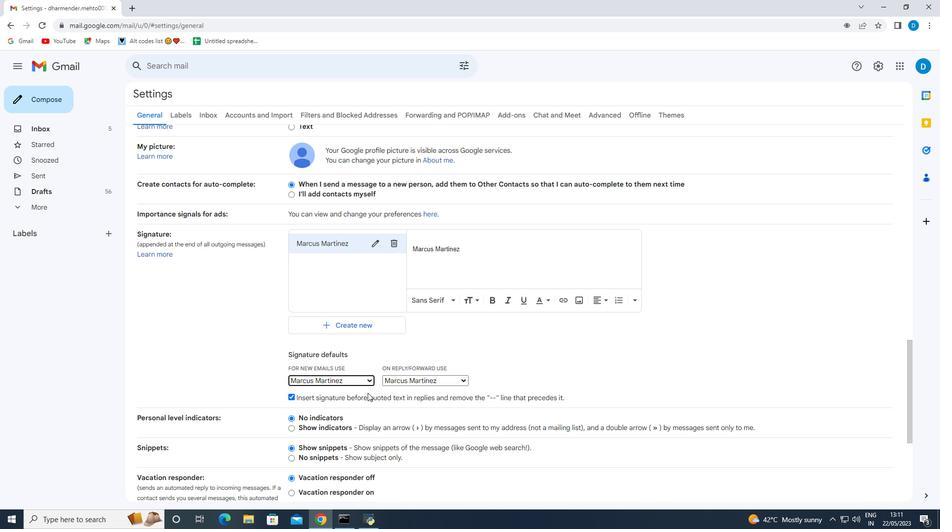 
Action: Mouse scrolled (382, 394) with delta (0, 0)
Screenshot: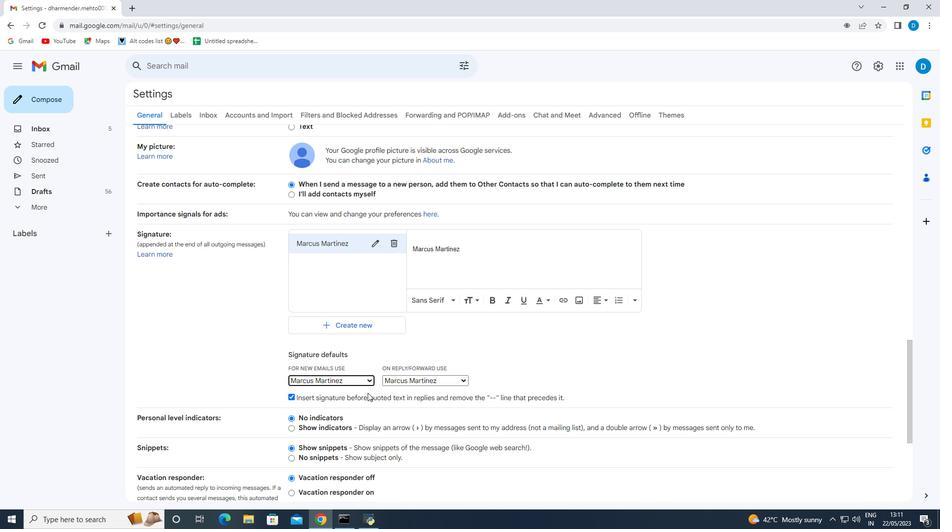 
Action: Mouse moved to (490, 445)
Screenshot: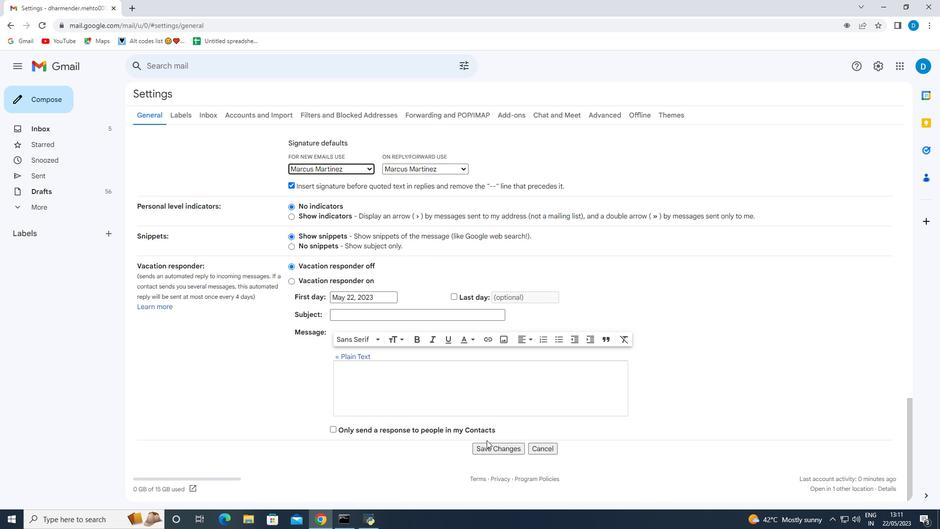 
Action: Mouse pressed left at (490, 445)
Screenshot: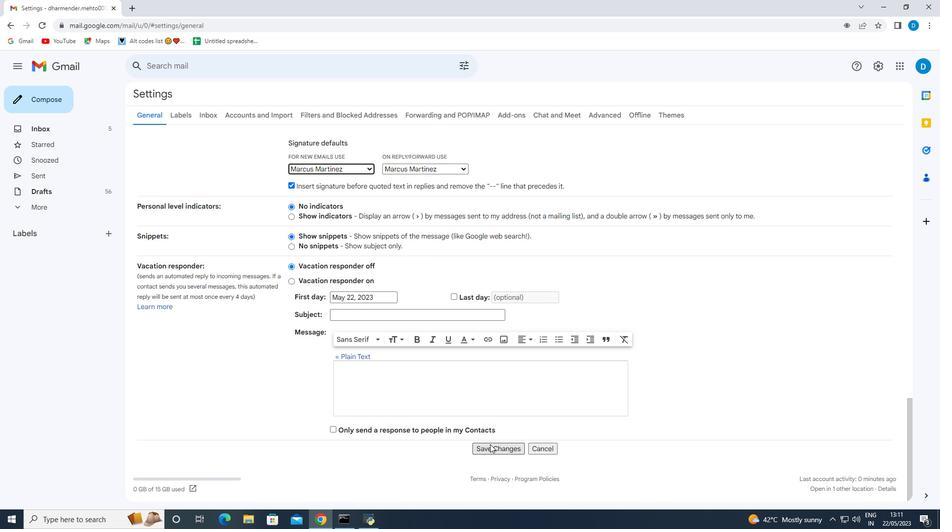 
Action: Mouse moved to (35, 99)
Screenshot: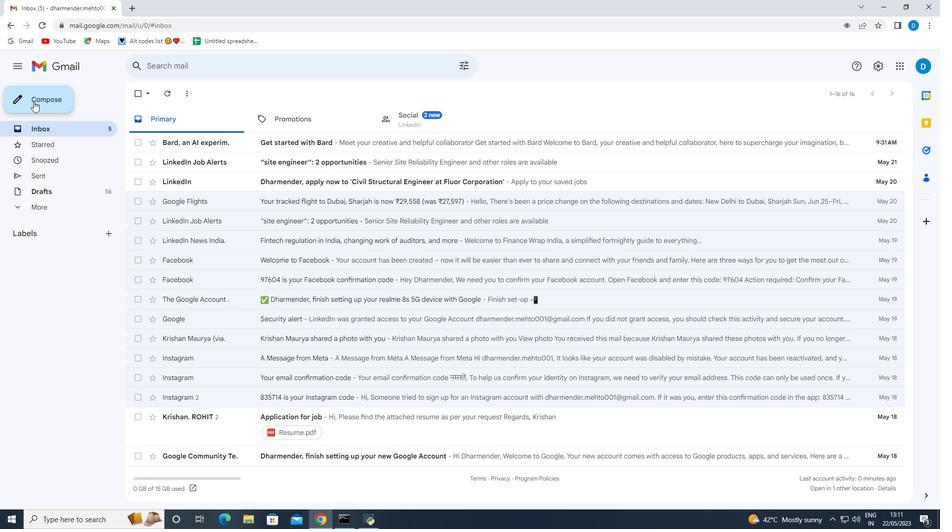 
Action: Mouse pressed left at (35, 99)
Screenshot: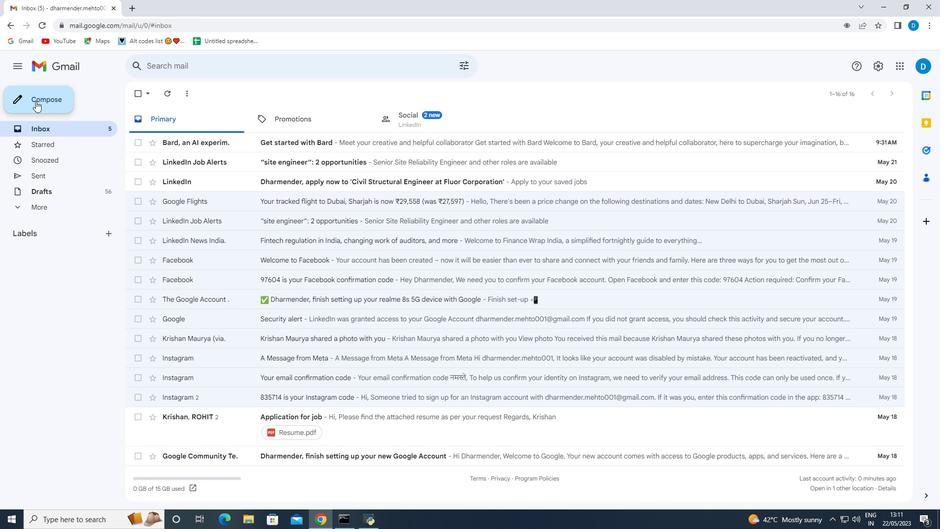
Action: Mouse moved to (628, 270)
Screenshot: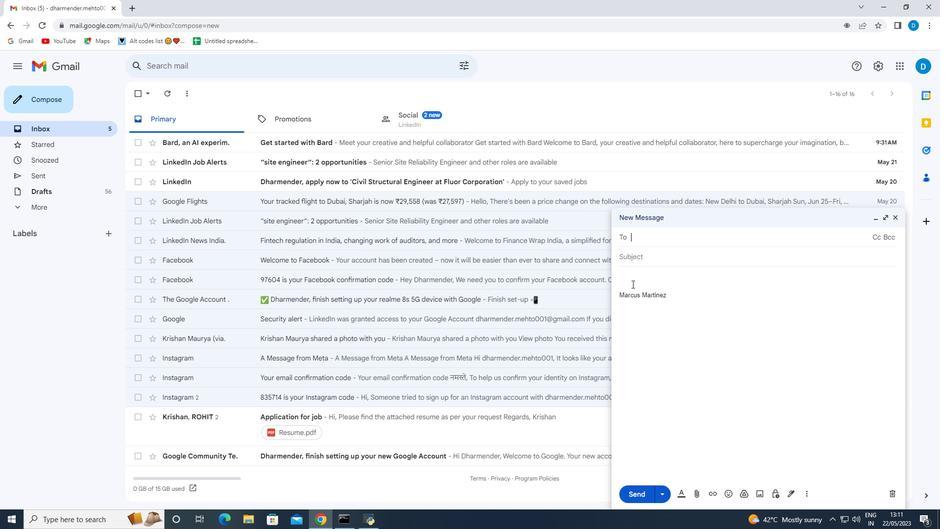 
Action: Mouse pressed left at (628, 270)
Screenshot: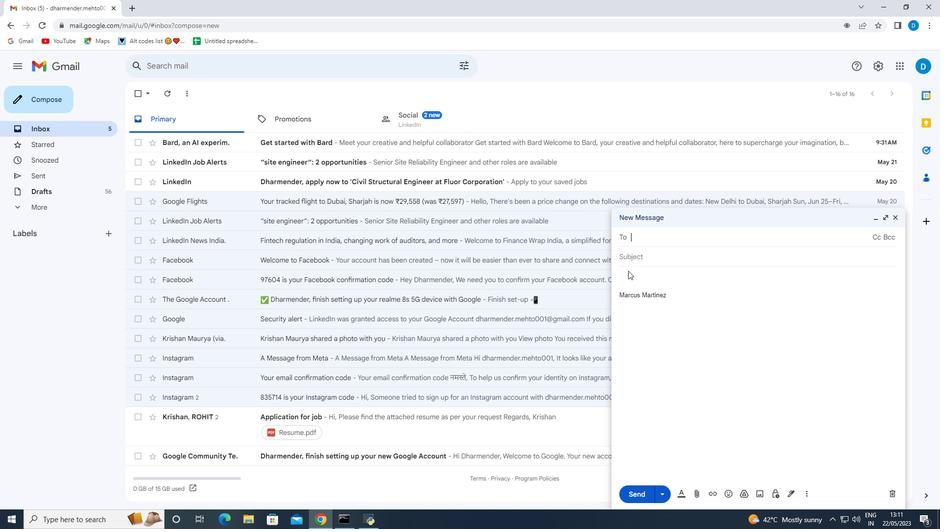 
Action: Mouse moved to (628, 272)
Screenshot: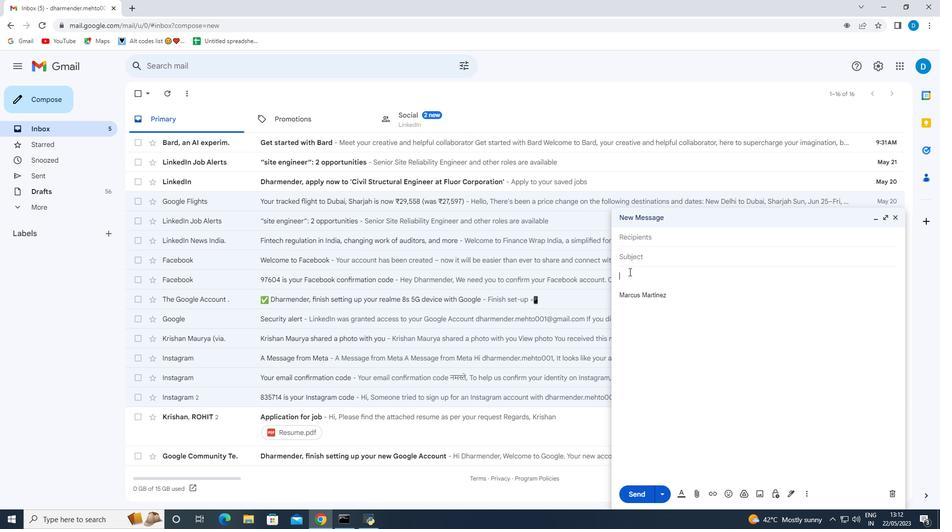 
Action: Mouse pressed left at (628, 272)
Screenshot: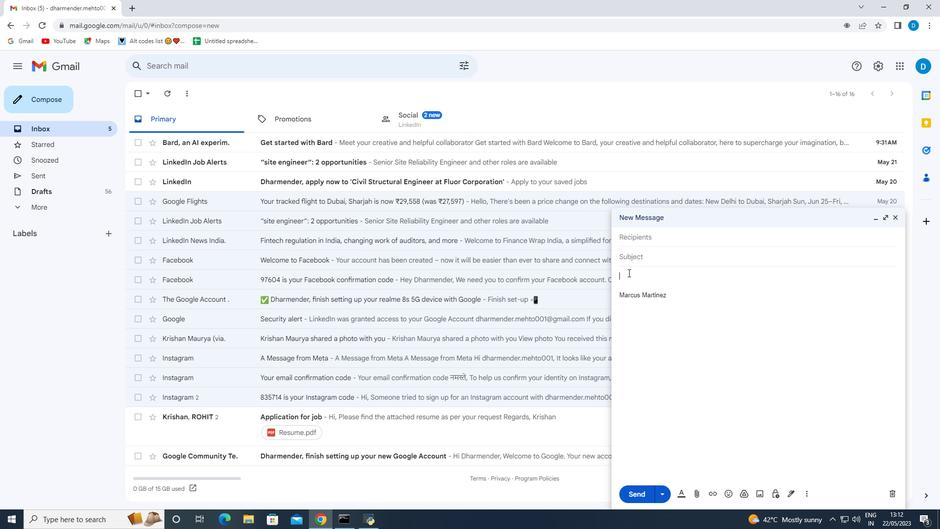 
Action: Key pressed <Key.shift>With<Key.space><Key.shift><Key.shift>heartfelt<Key.space>thanks<Key.space>and<Key.space>warm<Key.space>wishes,
Screenshot: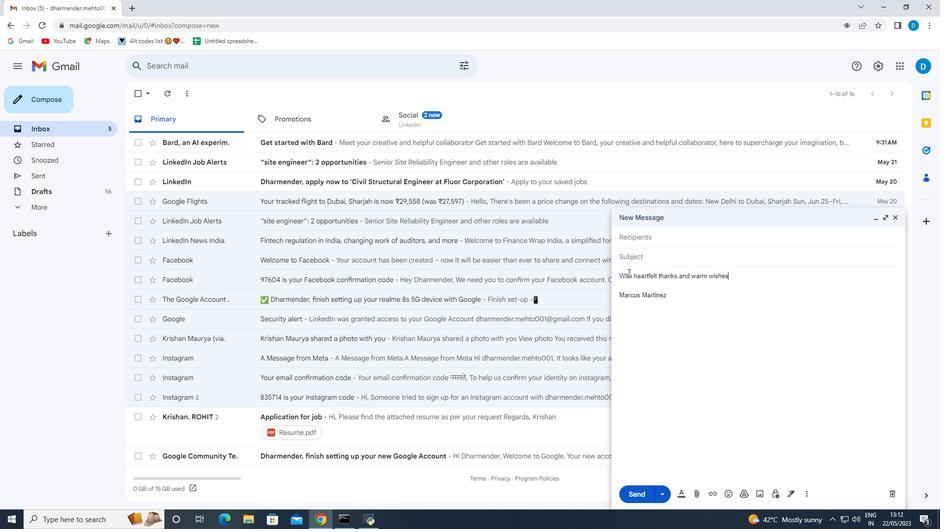 
Action: Mouse moved to (806, 491)
Screenshot: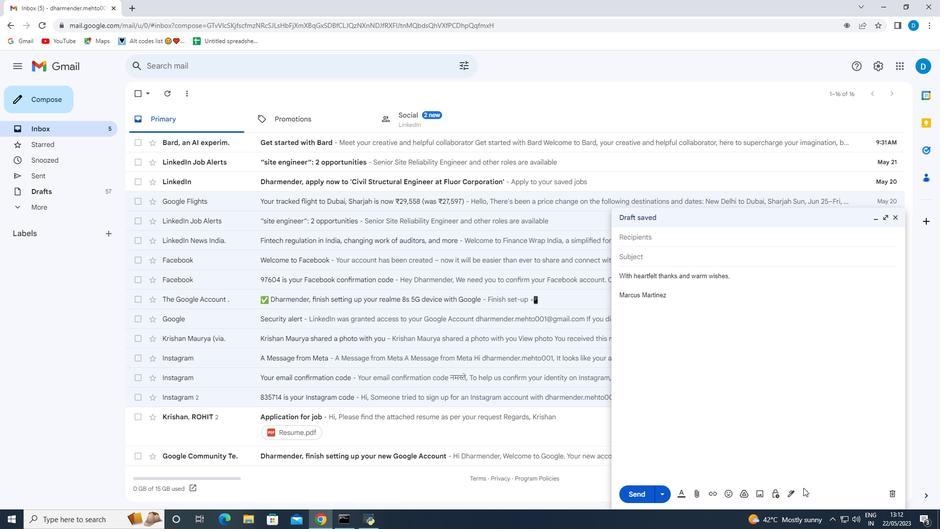
Action: Mouse pressed left at (806, 491)
Screenshot: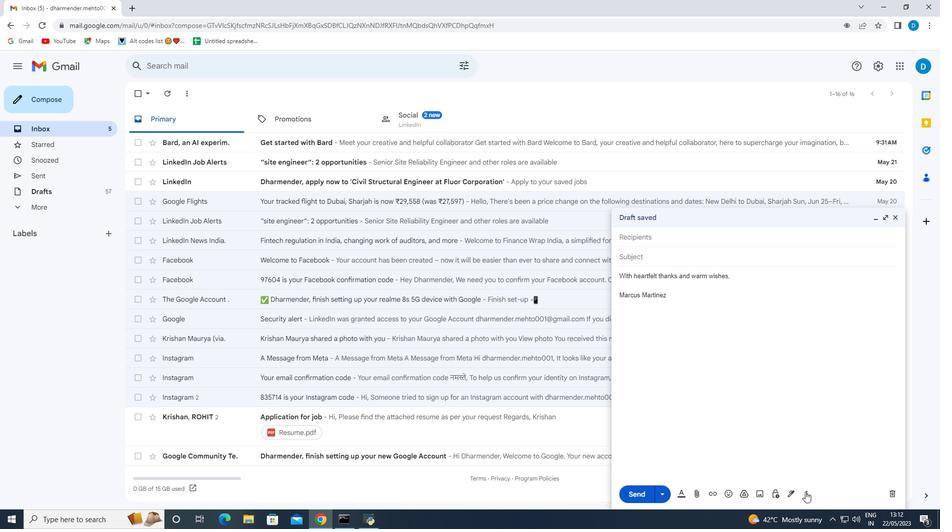 
Action: Mouse moved to (833, 402)
Screenshot: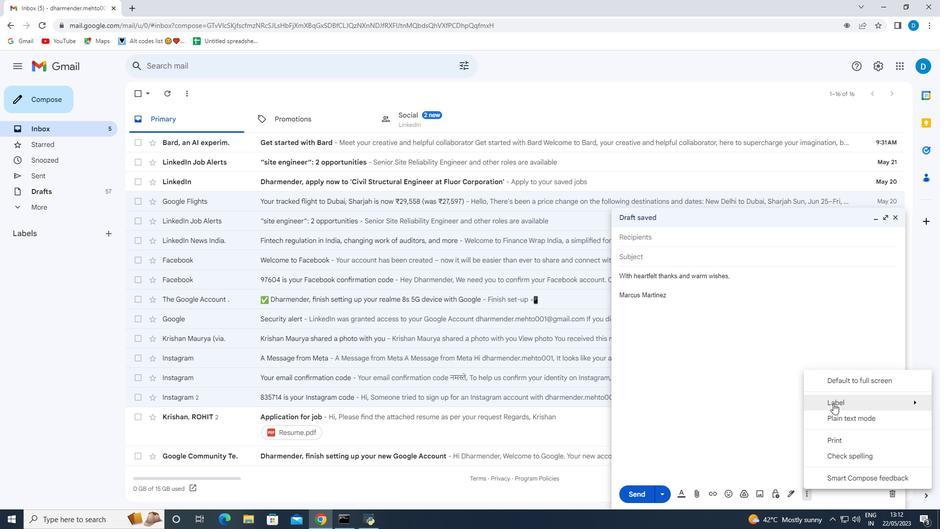 
Action: Mouse pressed left at (833, 402)
Screenshot: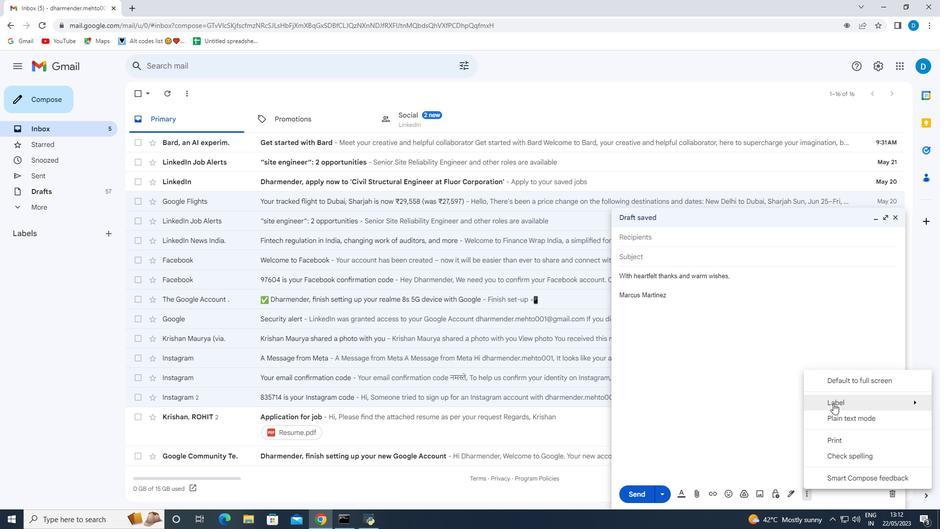 
Action: Mouse moved to (725, 384)
Screenshot: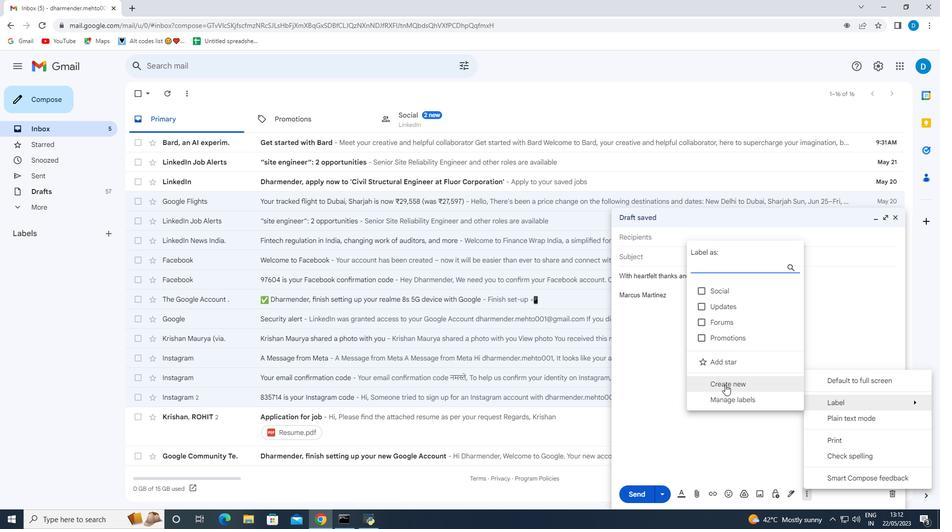 
Action: Mouse pressed left at (725, 384)
Screenshot: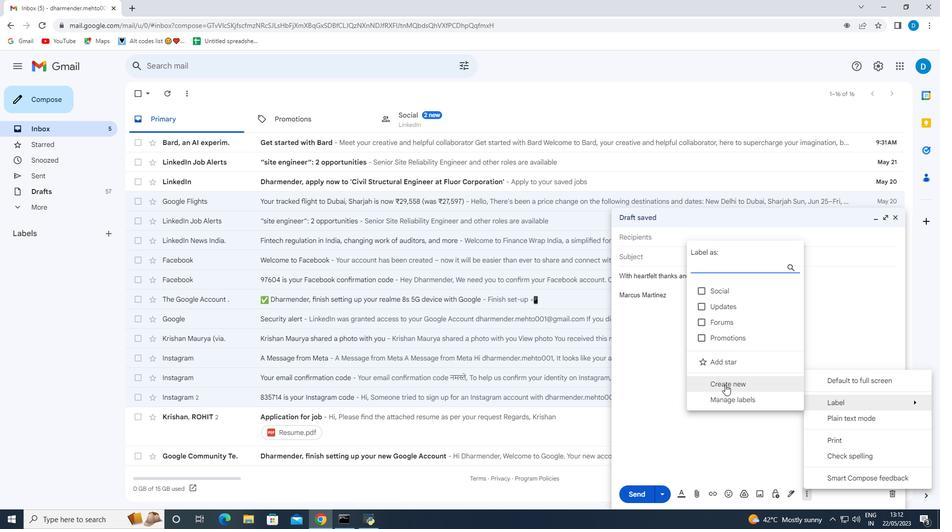 
Action: Mouse moved to (478, 271)
Screenshot: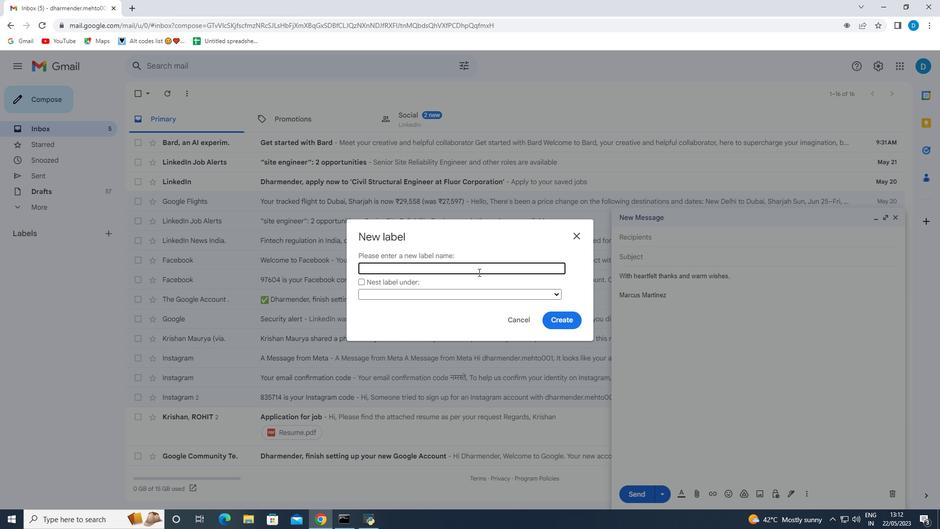 
Action: Mouse pressed left at (478, 271)
Screenshot: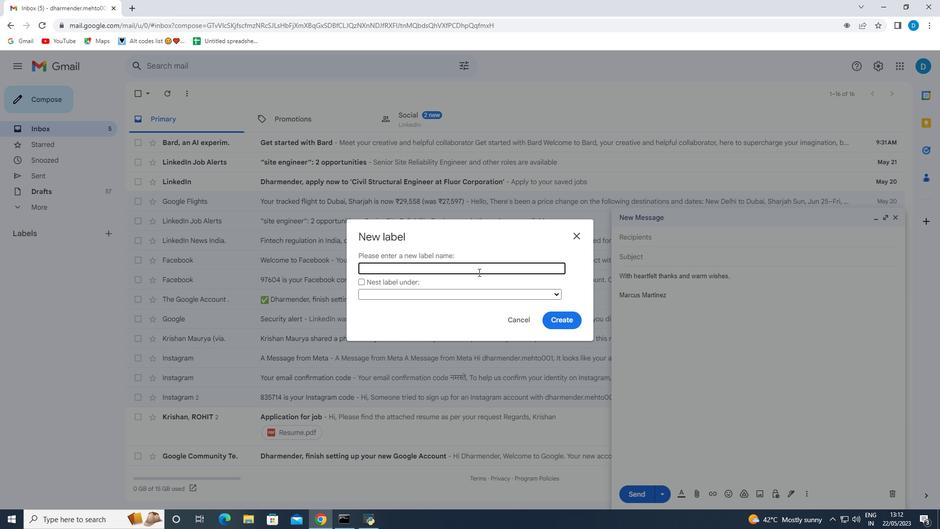
Action: Key pressed <Key.shift>Cob<Key.backspace>nsulting<Key.space><Key.shift><Key.shift>contracts
Screenshot: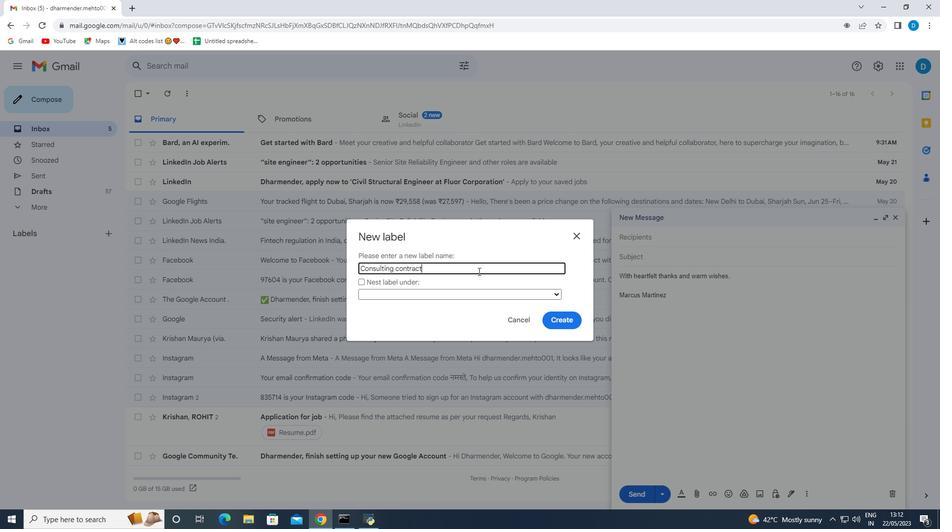 
Action: Mouse moved to (569, 321)
Screenshot: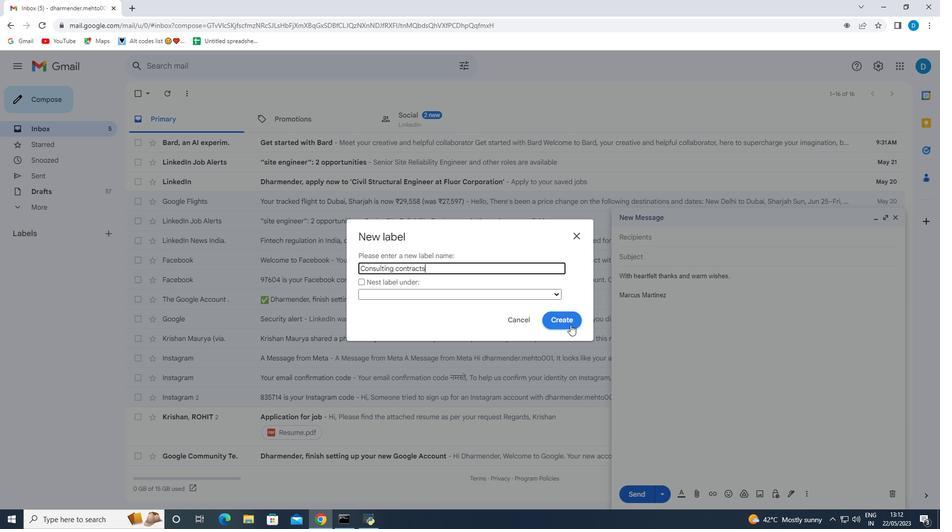 
Action: Mouse pressed left at (569, 321)
Screenshot: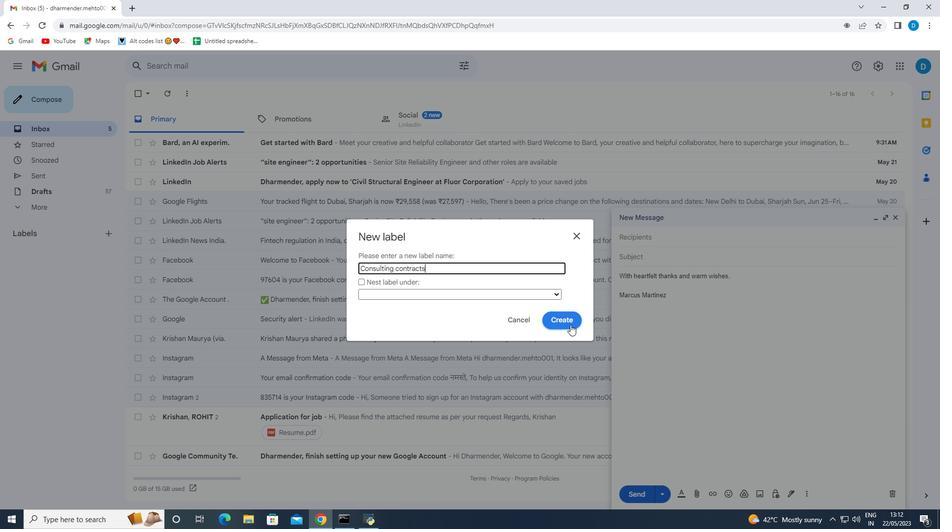 
Action: Mouse moved to (658, 238)
Screenshot: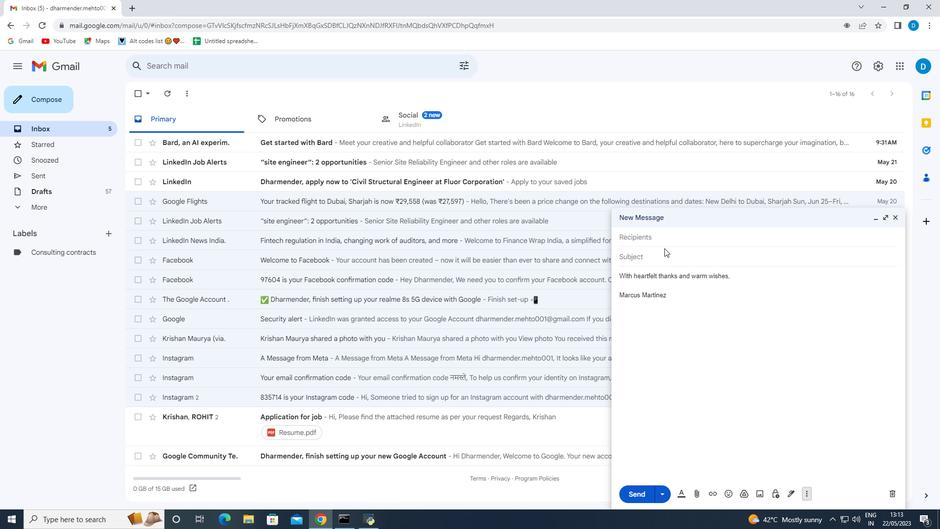 
Action: Mouse pressed left at (658, 238)
Screenshot: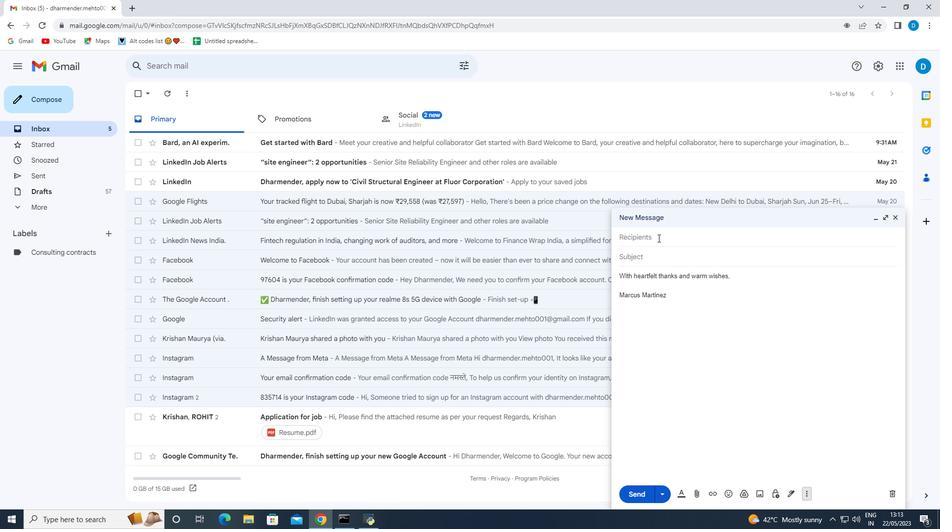 
Action: Key pressed softage.9<Key.shift>@softage.net
Screenshot: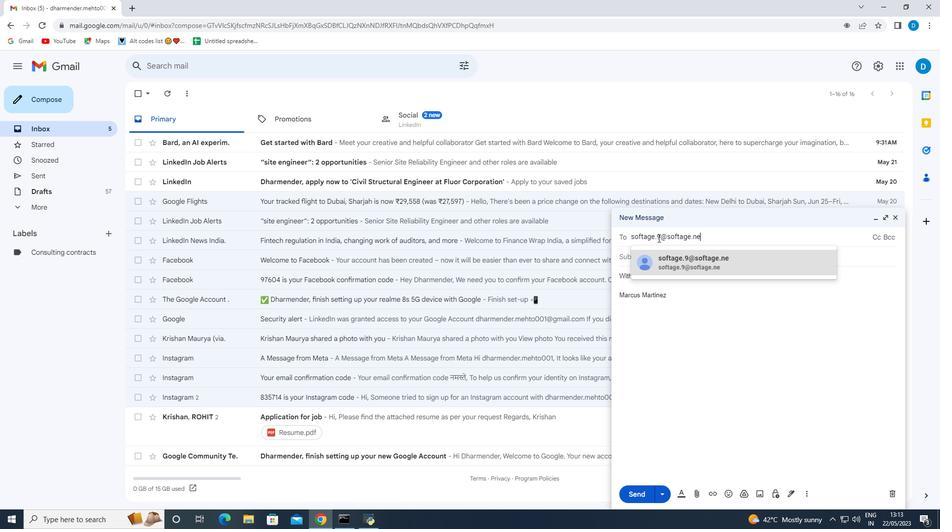 
Action: Mouse moved to (797, 259)
Screenshot: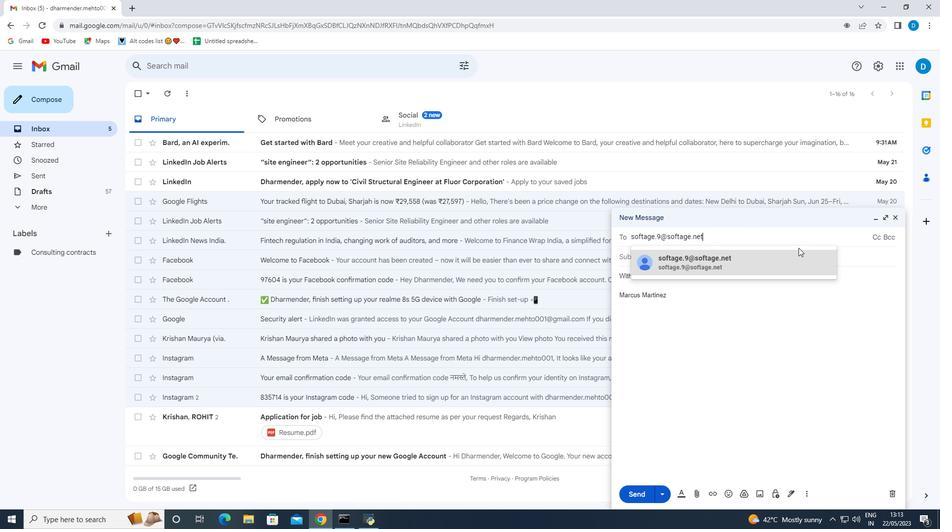 
Action: Mouse pressed left at (797, 259)
Screenshot: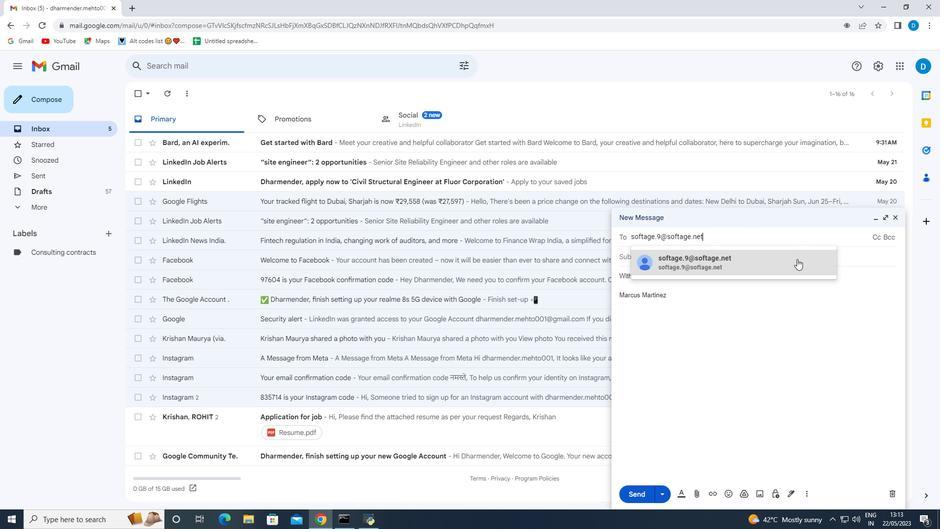 
Action: Mouse moved to (634, 388)
Screenshot: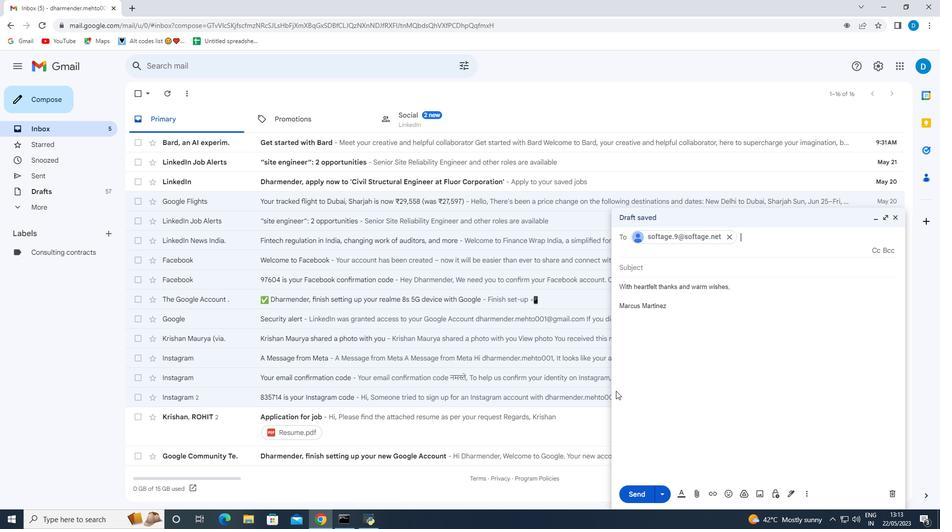 
Action: Mouse scrolled (634, 388) with delta (0, 0)
Screenshot: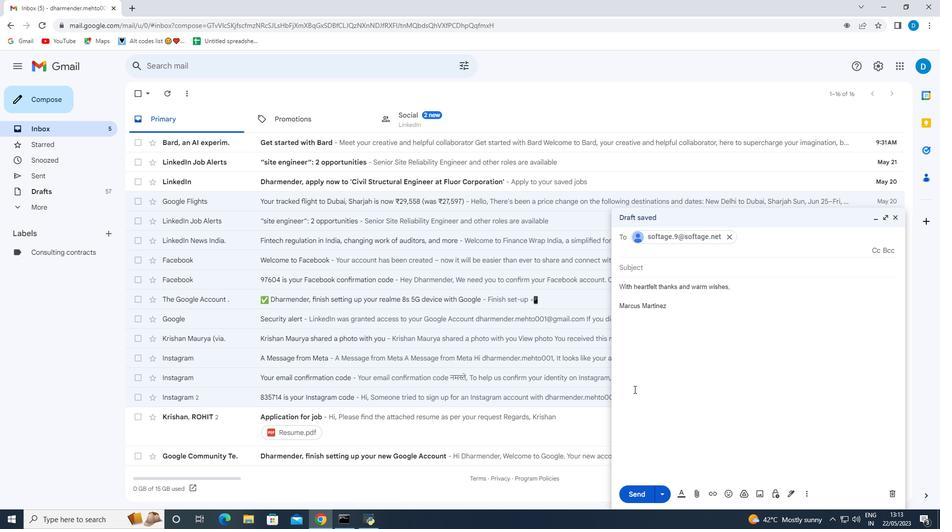 
Action: Mouse scrolled (634, 388) with delta (0, 0)
Screenshot: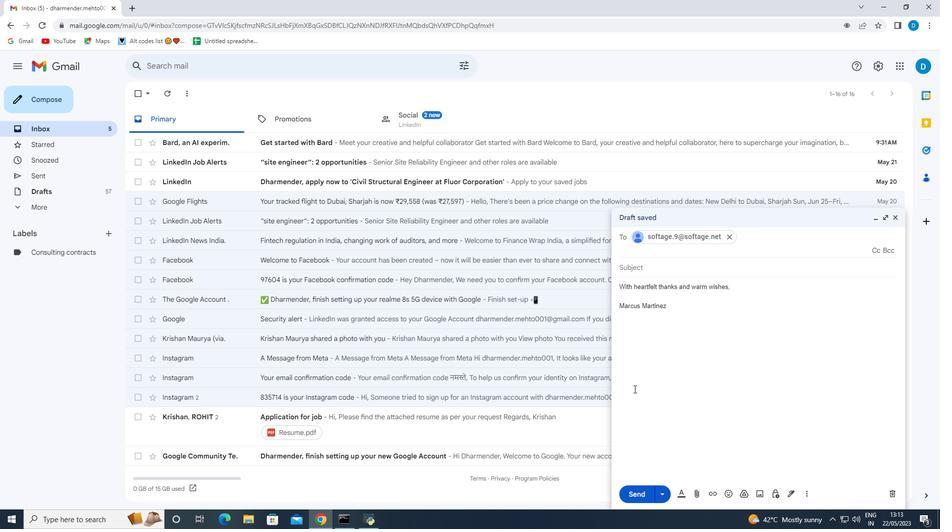 
Action: Mouse scrolled (634, 388) with delta (0, 0)
Screenshot: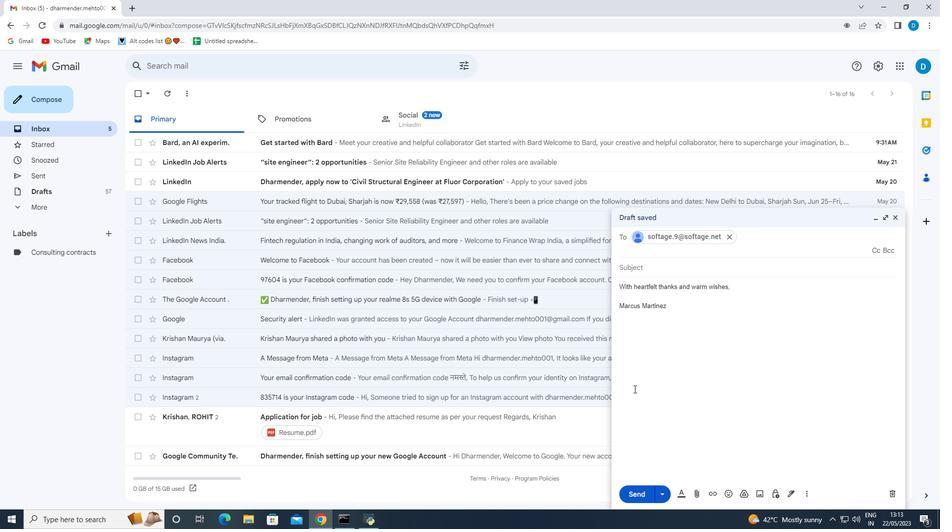 
Action: Mouse moved to (806, 490)
Screenshot: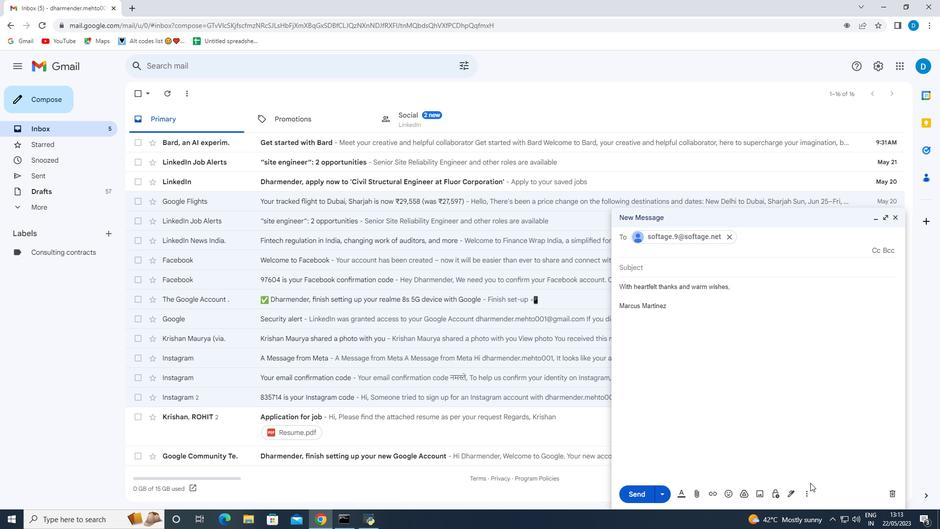 
Action: Mouse pressed left at (806, 490)
Screenshot: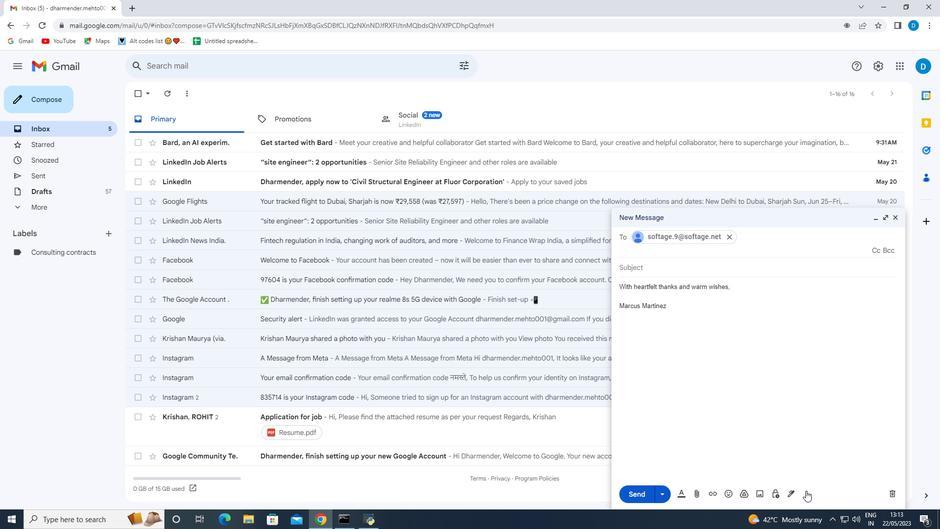 
Action: Mouse moved to (818, 400)
Screenshot: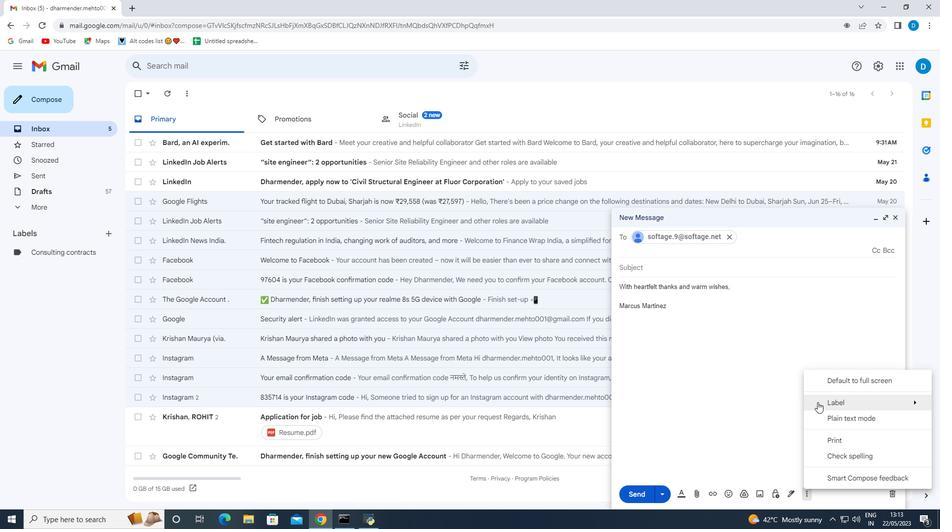 
Action: Mouse pressed left at (818, 400)
Screenshot: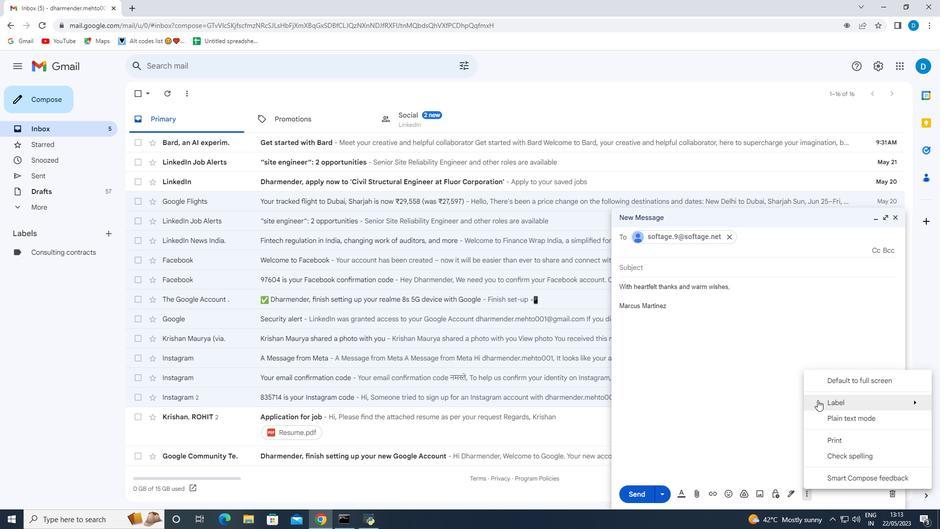 
Action: Mouse moved to (700, 275)
Screenshot: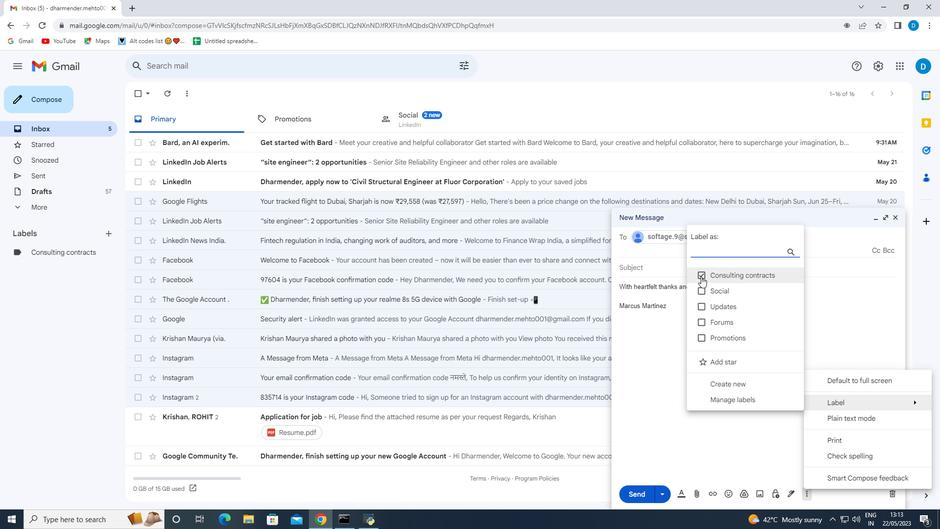 
Action: Mouse pressed left at (700, 275)
Screenshot: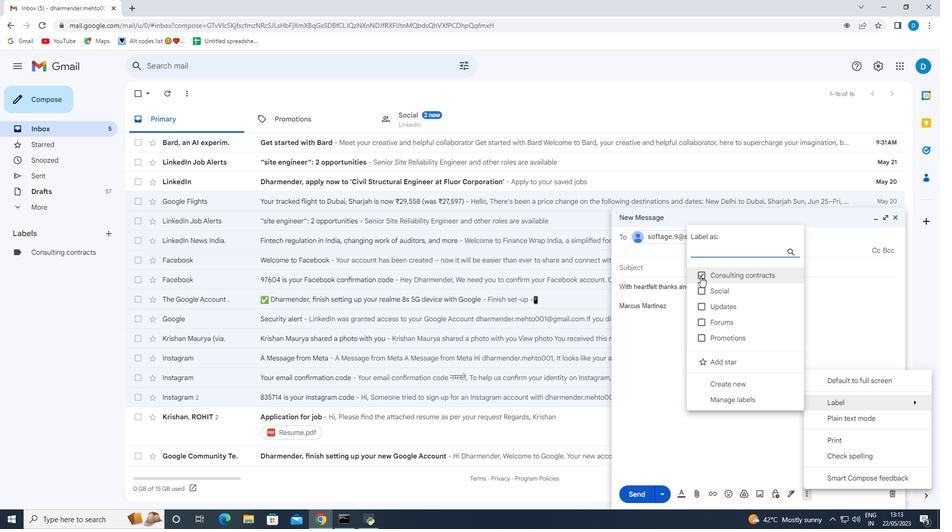 
Action: Mouse moved to (700, 276)
Screenshot: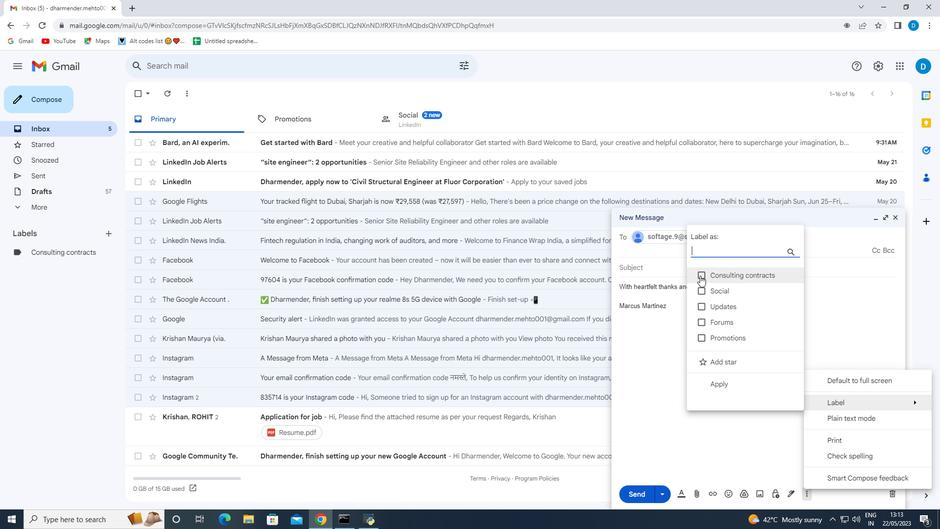
Action: Mouse pressed left at (700, 276)
Screenshot: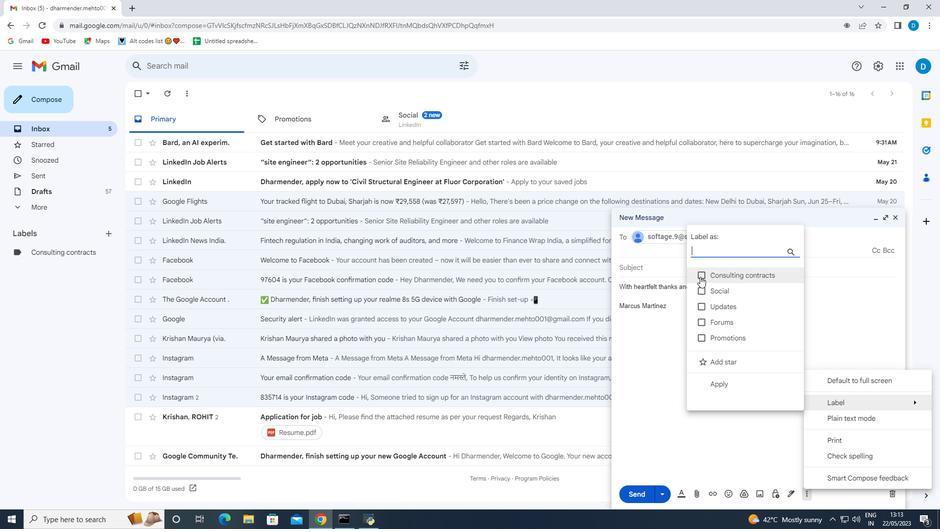 
Action: Mouse moved to (676, 404)
Screenshot: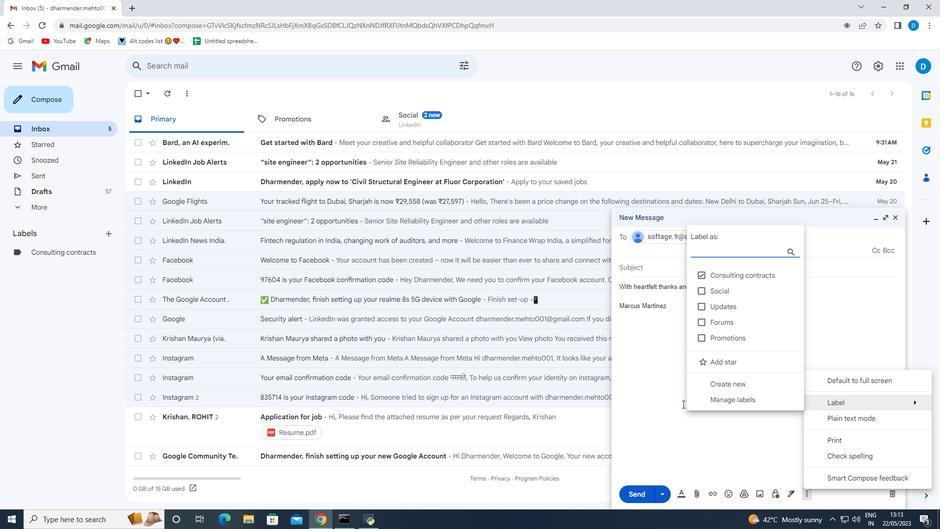 
Action: Mouse pressed left at (676, 404)
Screenshot: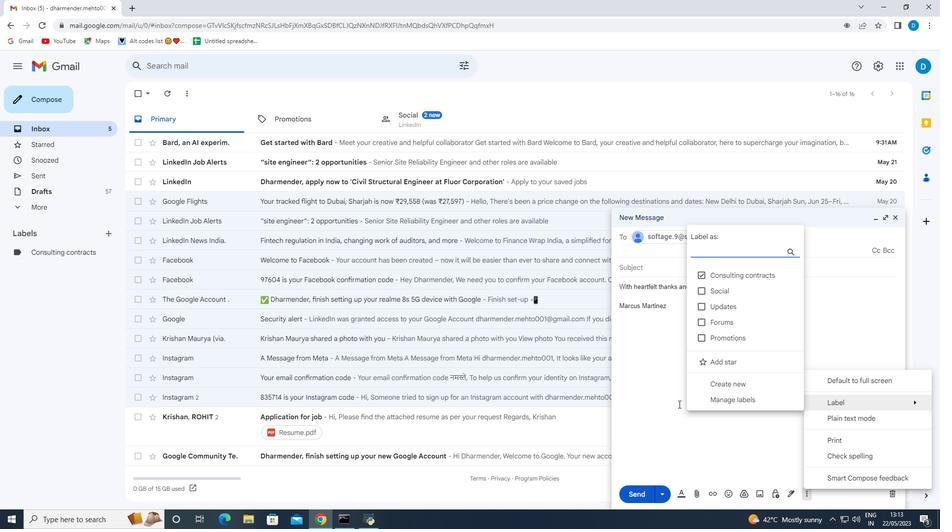 
Action: Mouse moved to (674, 403)
Screenshot: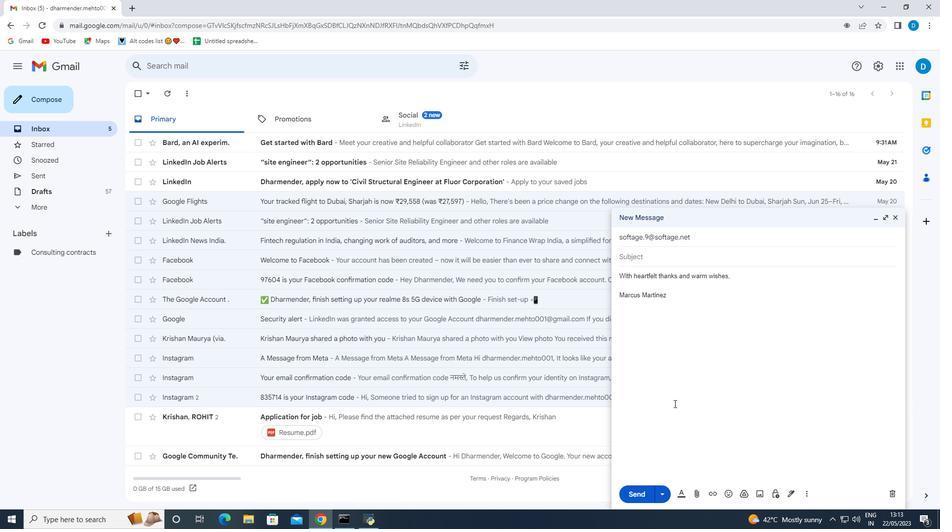 
